 Task: Create an 'audit objective' object.
Action: Mouse moved to (1055, 105)
Screenshot: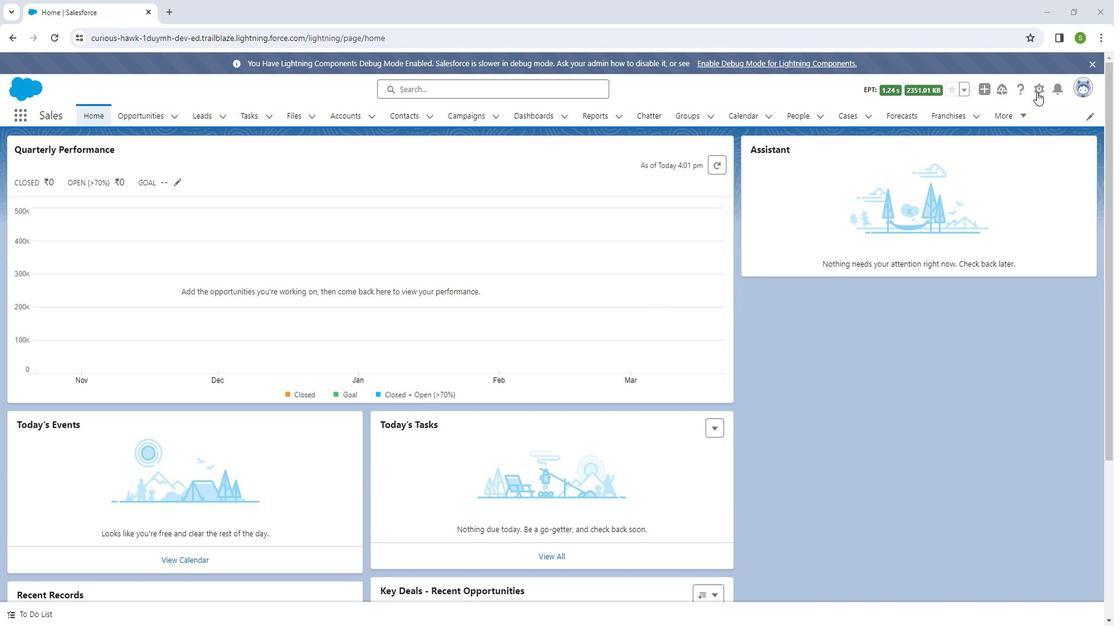
Action: Mouse pressed left at (1055, 105)
Screenshot: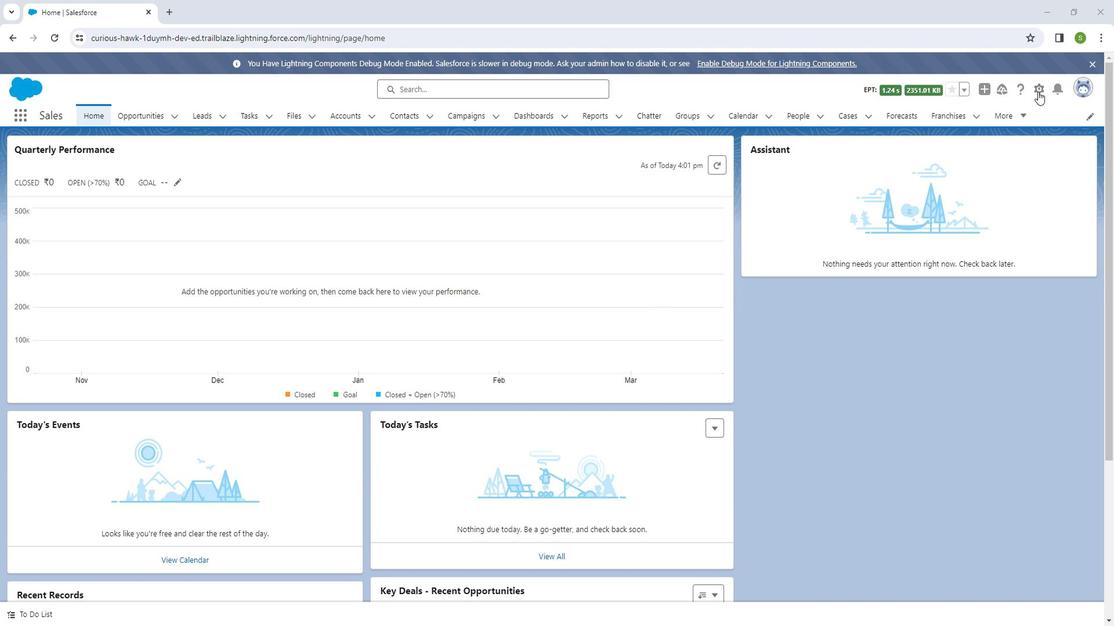 
Action: Mouse moved to (1020, 144)
Screenshot: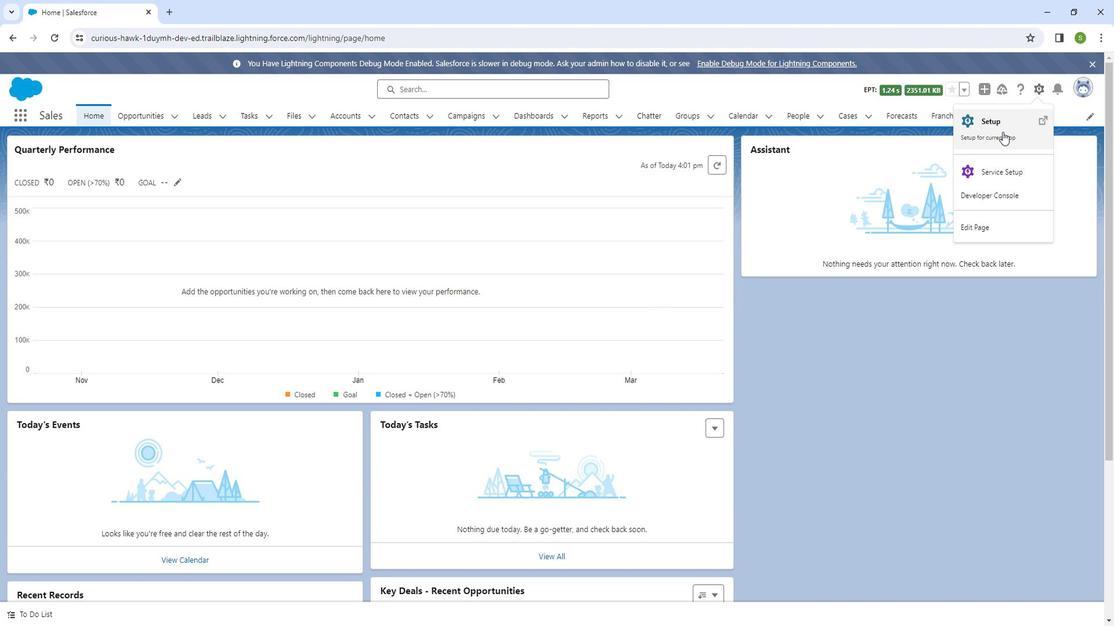 
Action: Mouse pressed left at (1020, 144)
Screenshot: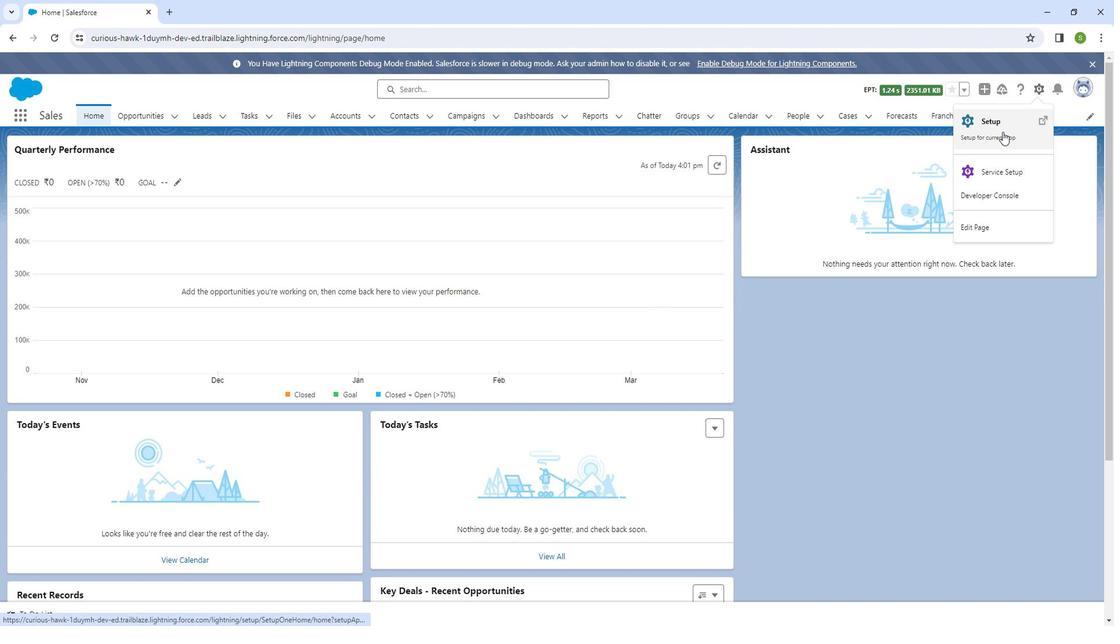 
Action: Mouse moved to (162, 127)
Screenshot: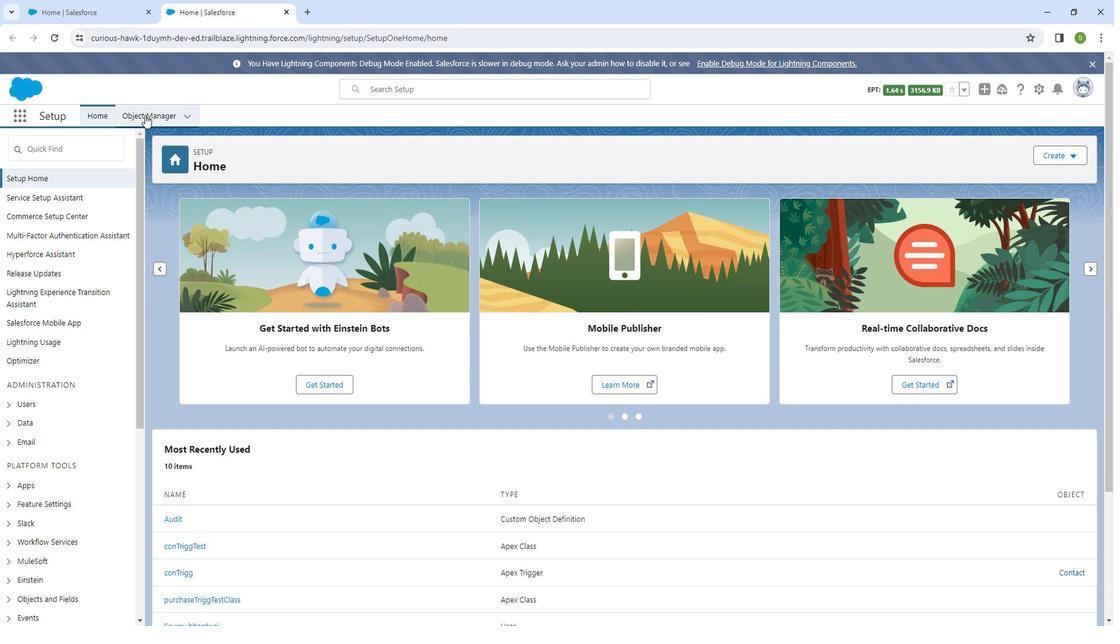 
Action: Mouse pressed left at (162, 127)
Screenshot: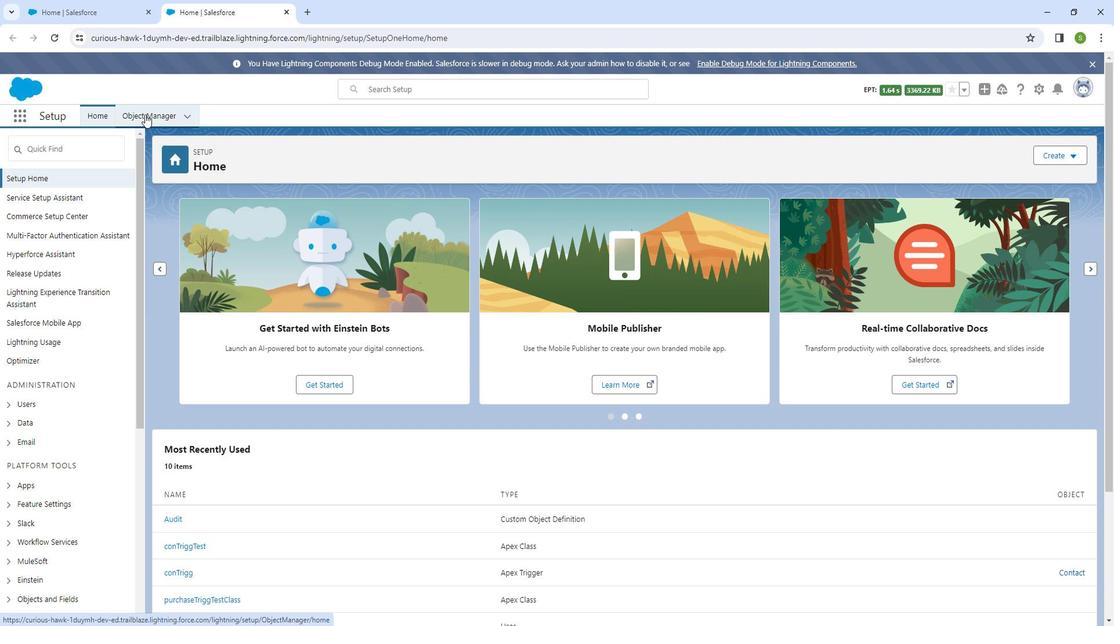 
Action: Mouse moved to (1074, 171)
Screenshot: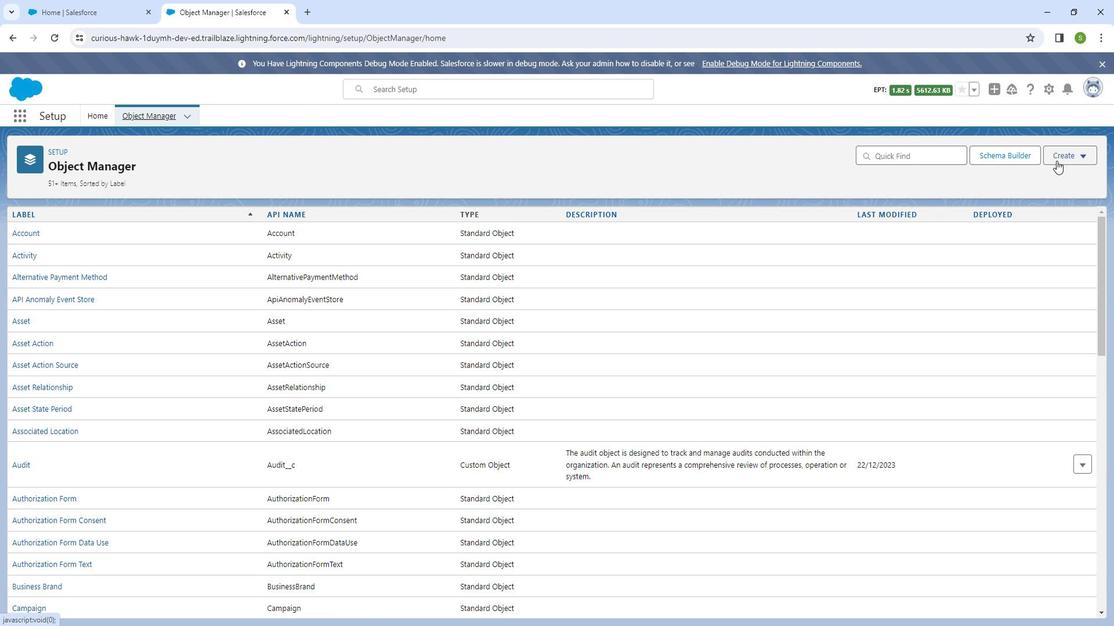 
Action: Mouse pressed left at (1074, 171)
Screenshot: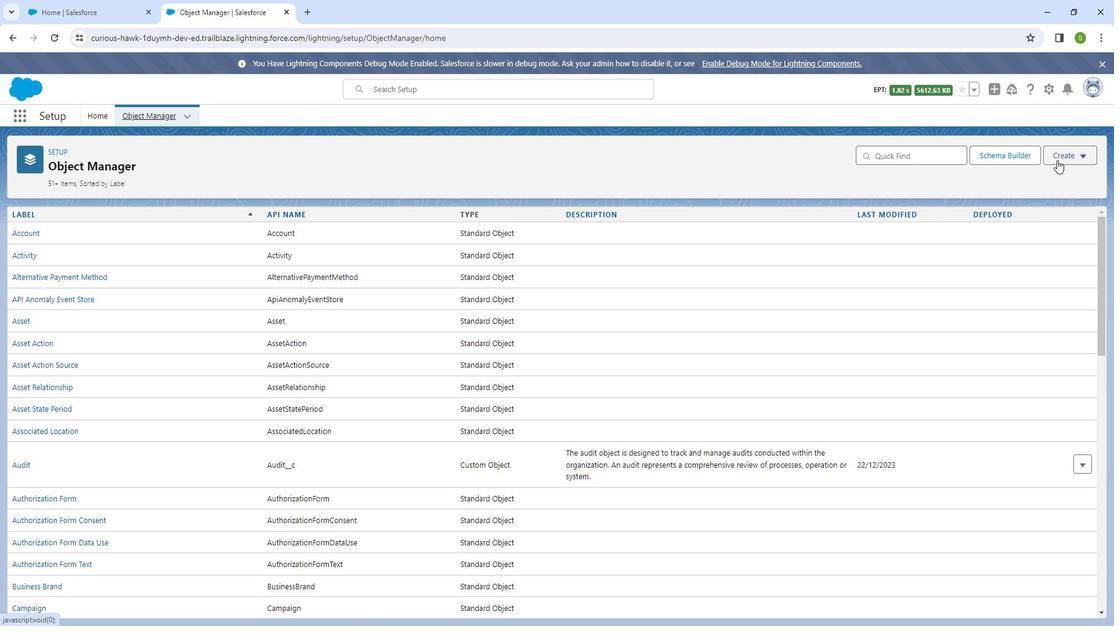 
Action: Mouse moved to (1052, 195)
Screenshot: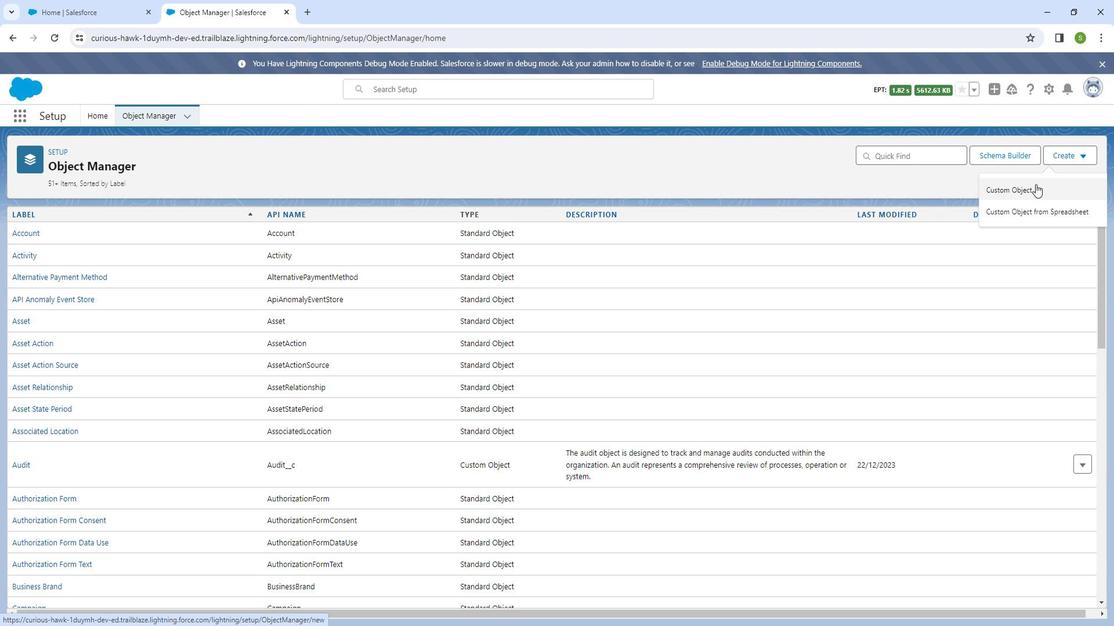 
Action: Mouse pressed left at (1052, 195)
Screenshot: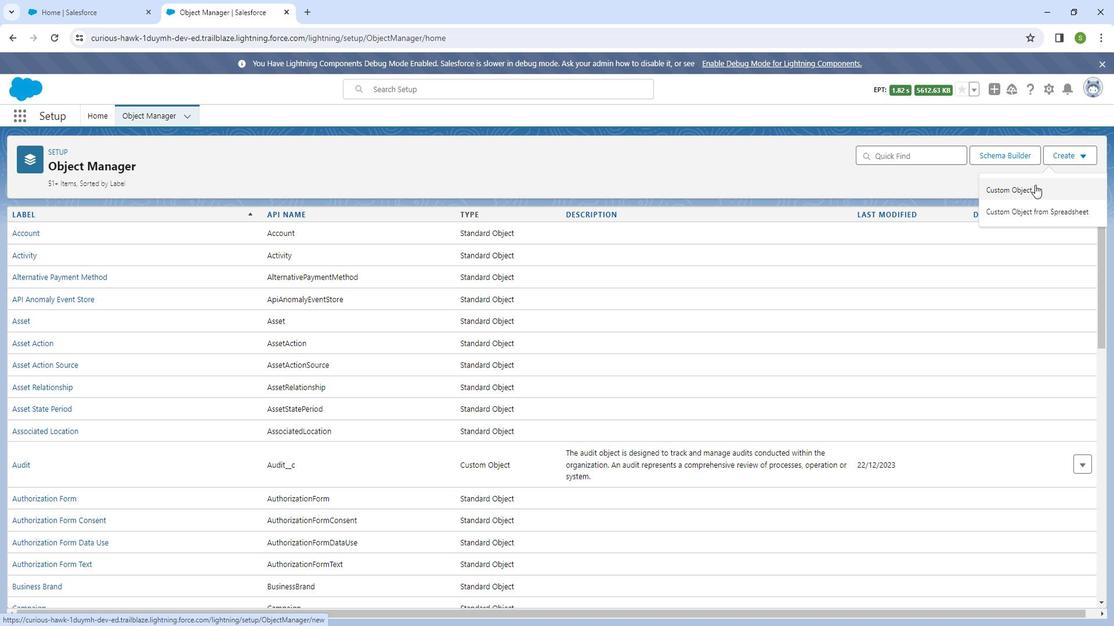 
Action: Mouse moved to (318, 315)
Screenshot: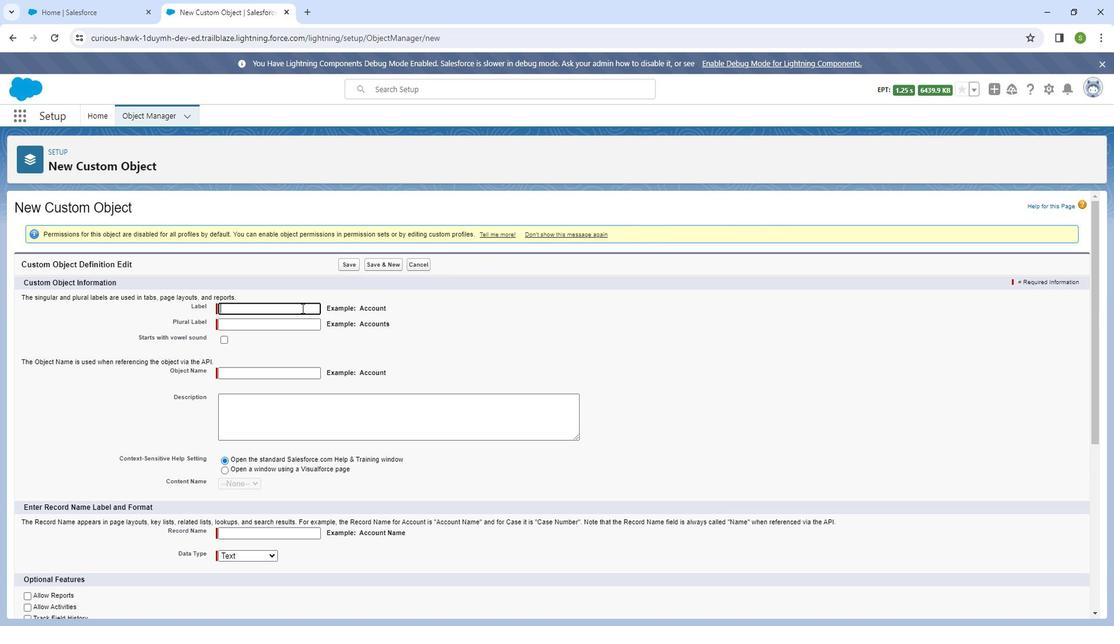 
Action: Mouse pressed left at (318, 315)
Screenshot: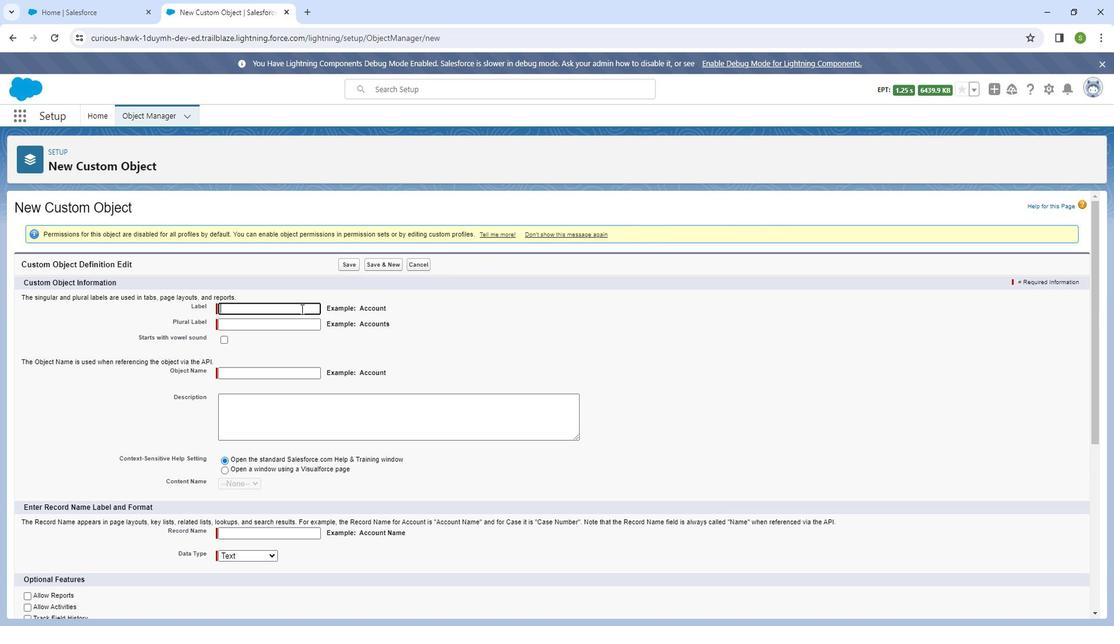 
Action: Mouse moved to (319, 315)
Screenshot: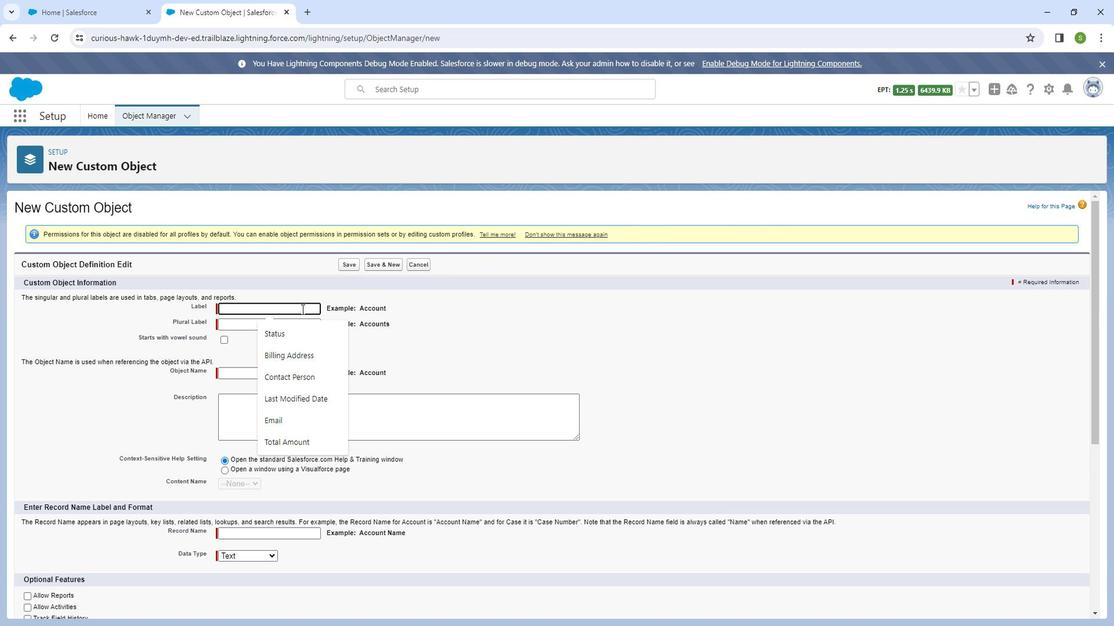 
Action: Key pressed <Key.shift_r>Audit<Key.space><Key.shift_r><Key.shift_r><Key.shift_r><Key.shift_r><Key.shift_r><Key.shift_r><Key.shift_r><Key.shift_r><Key.shift_r>Objective
Screenshot: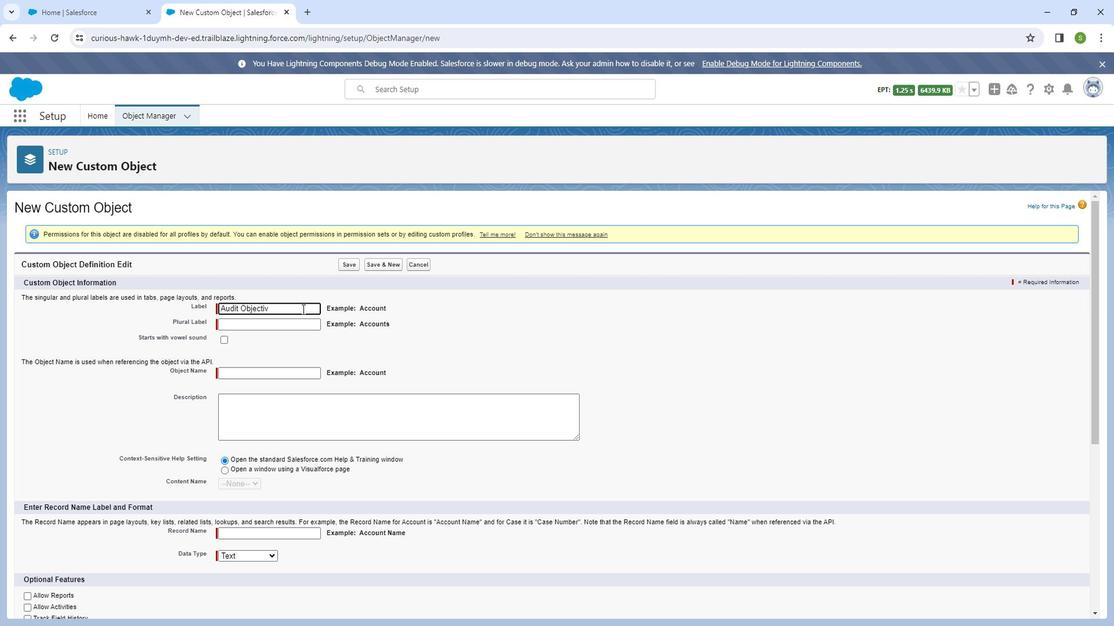 
Action: Mouse moved to (309, 328)
Screenshot: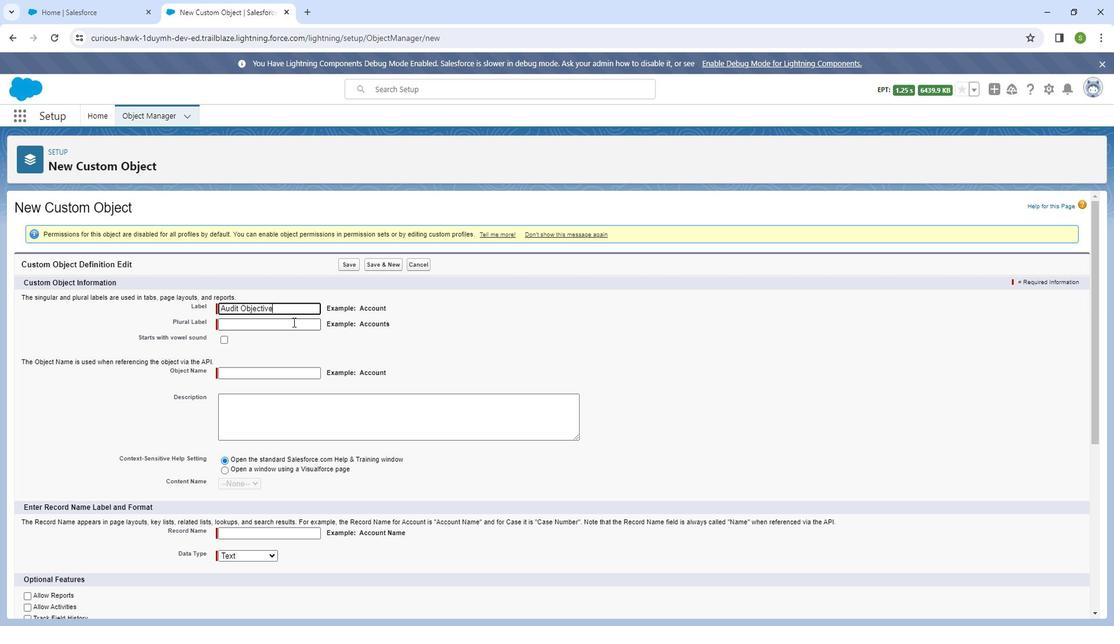 
Action: Mouse pressed left at (309, 328)
Screenshot: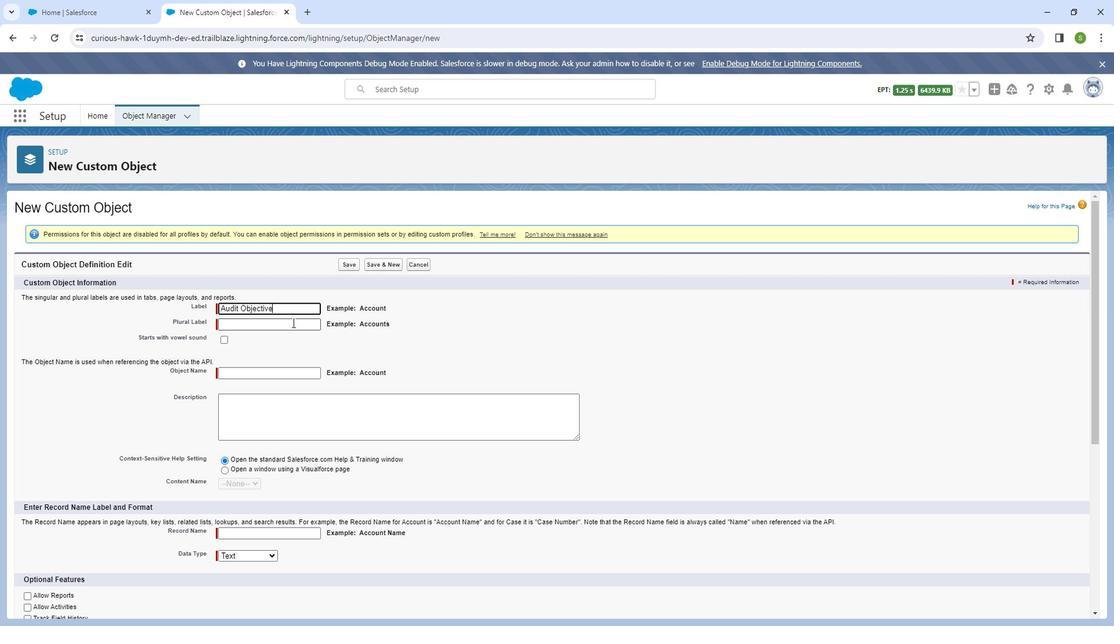 
Action: Key pressed <Key.shift_r><Key.shift_r><Key.shift_r><Key.shift_r><Key.shift_r><Key.shift_r><Key.shift_r><Key.shift_r><Key.shift_r><Key.shift_r>Audit<Key.space><Key.shift_r><Key.shift_r><Key.shift_r><Key.shift_r><Key.shift_r><Key.shift_r><Key.shift_r><Key.shift_r>Objective
Screenshot: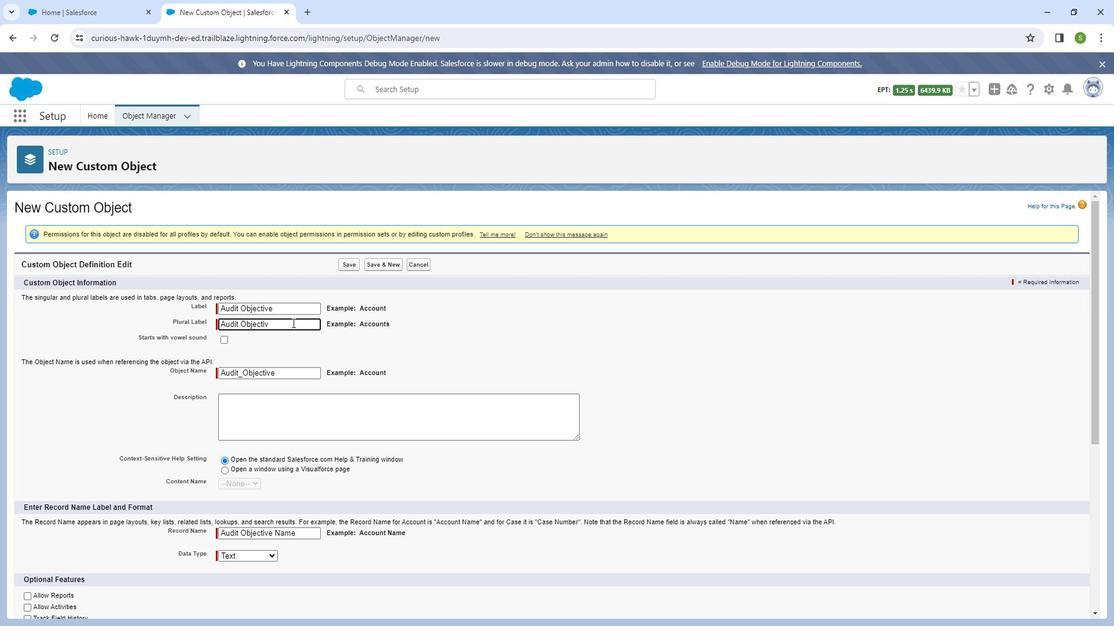 
Action: Mouse moved to (236, 342)
Screenshot: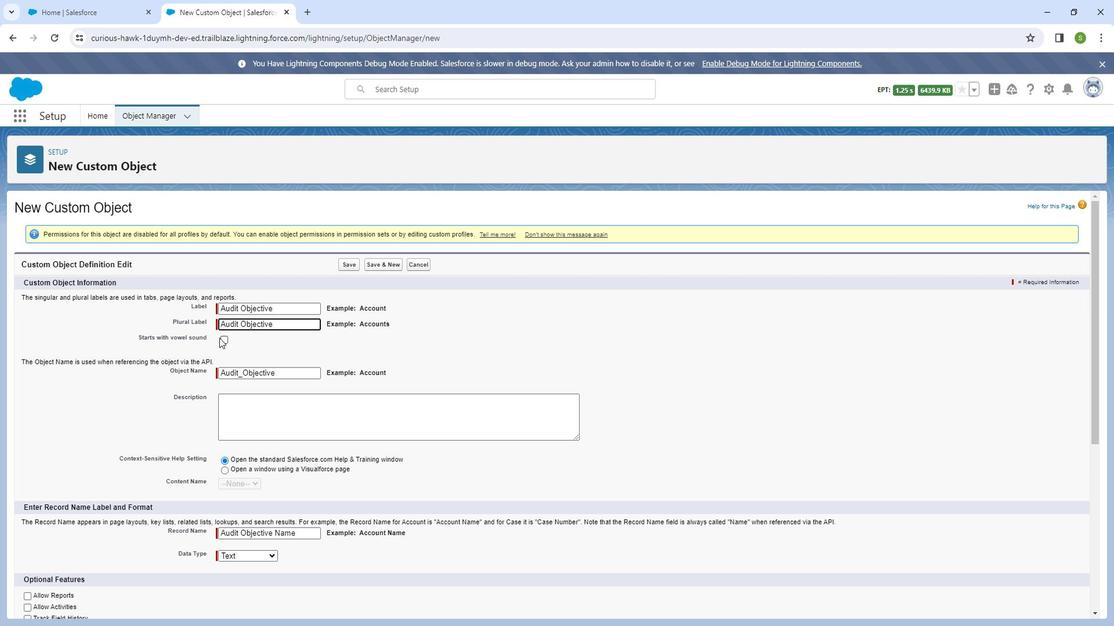 
Action: Mouse pressed left at (236, 342)
Screenshot: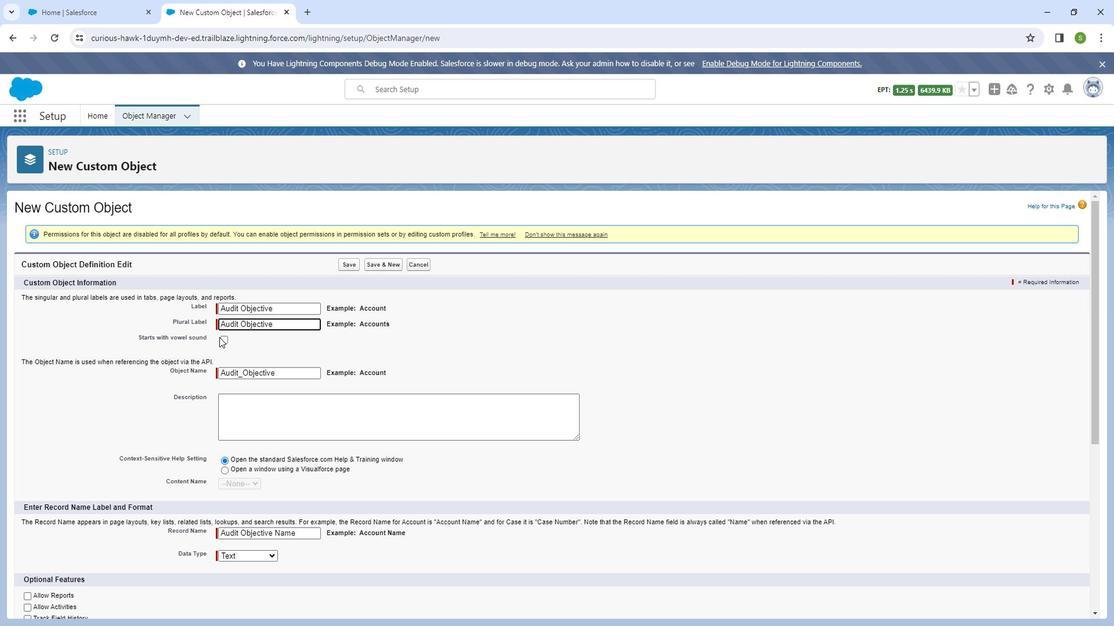
Action: Mouse moved to (238, 343)
Screenshot: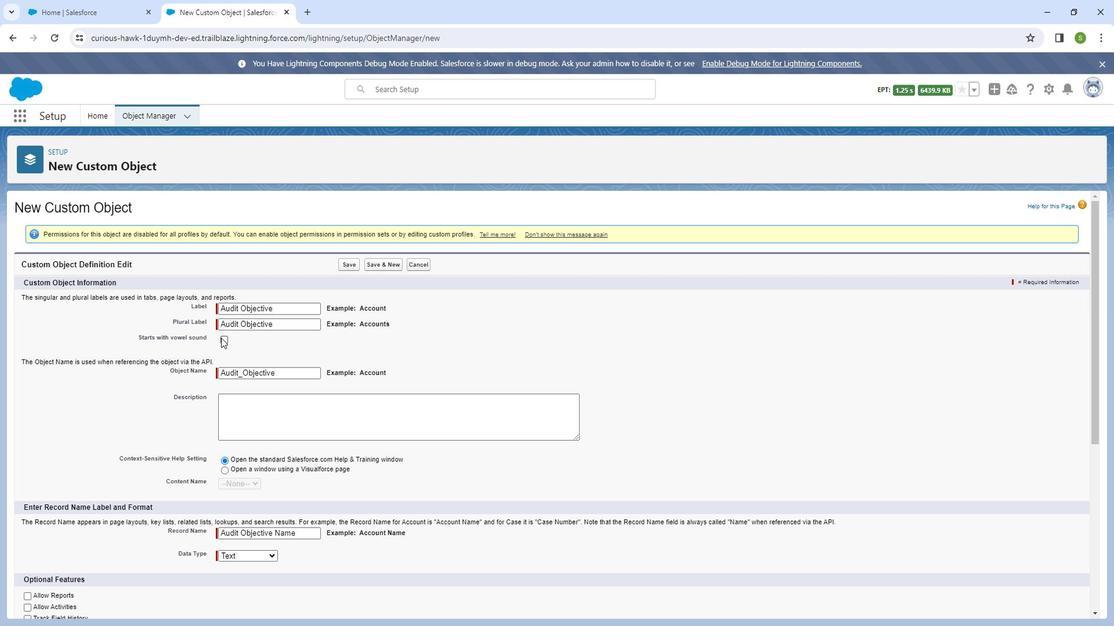 
Action: Mouse pressed left at (238, 343)
Screenshot: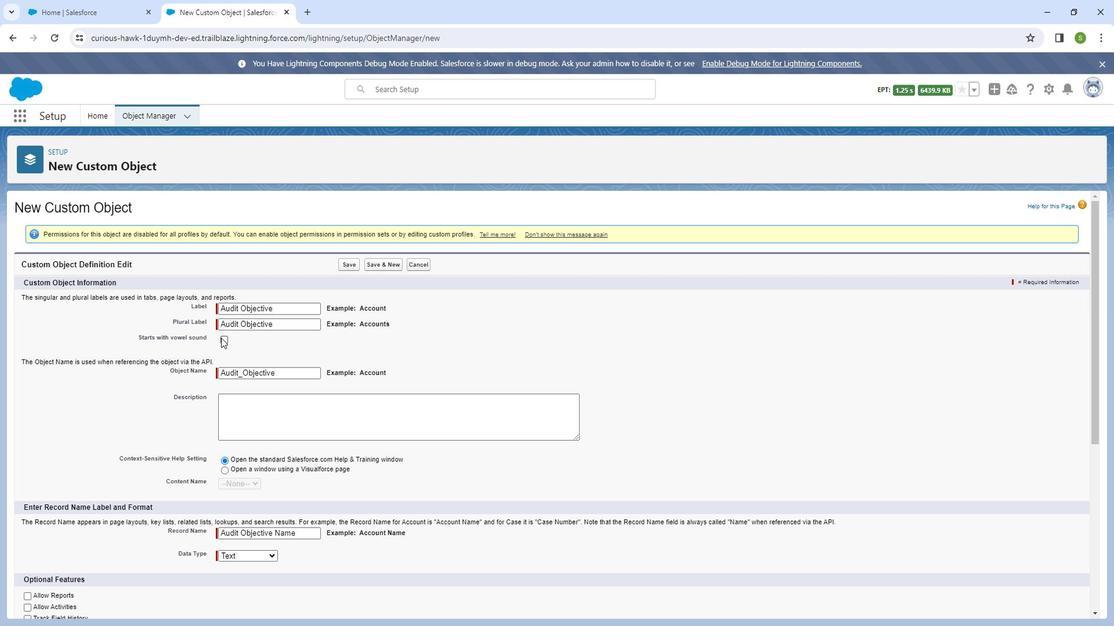 
Action: Mouse moved to (251, 410)
Screenshot: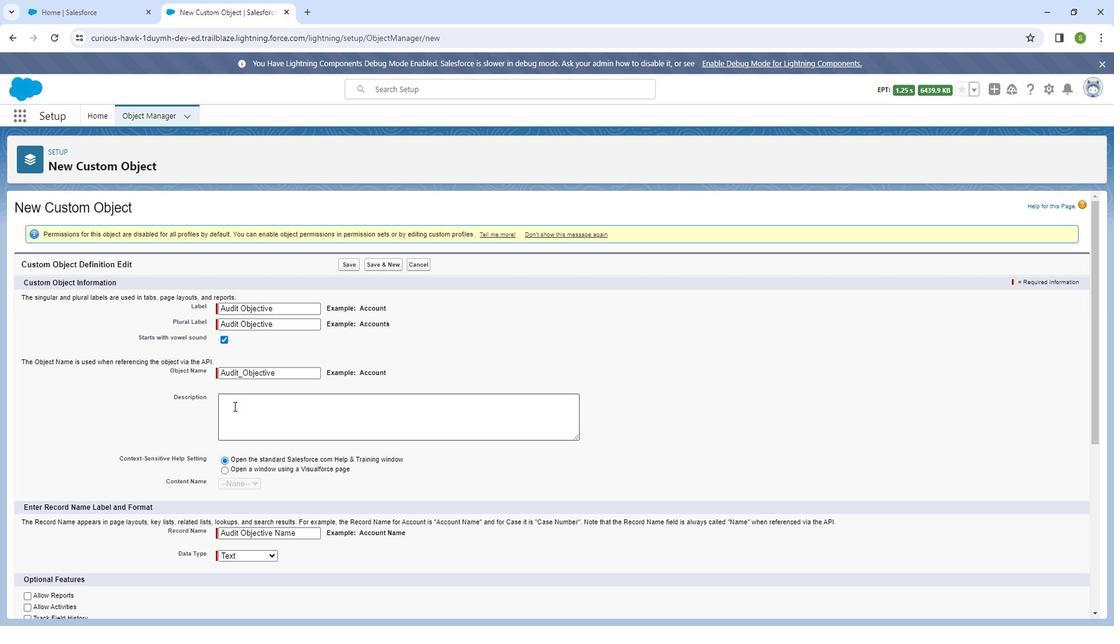 
Action: Mouse pressed left at (251, 410)
Screenshot: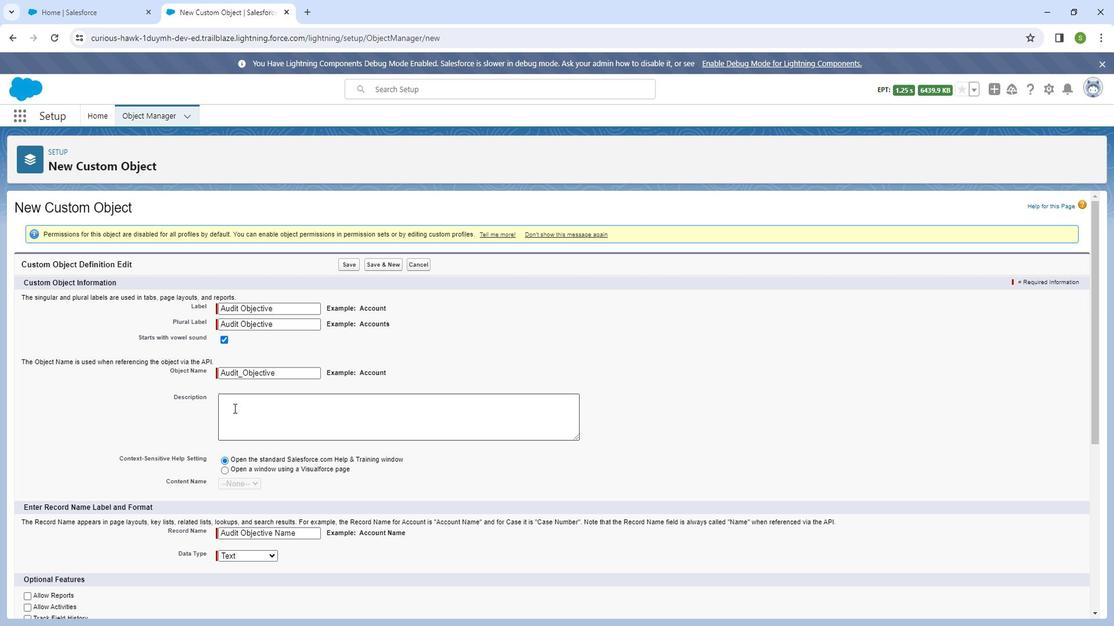 
Action: Key pressed <Key.shift_r><Key.shift_r><Key.shift_r><Key.shift_r><Key.shift_r><Key.shift_r>The<Key.space><Key.shift_r><Key.shift_r><Key.shift_r><Key.shift_r><Key.shift_r><Key.shift_r>Audit<Key.space><Key.shift_r><Key.shift_r><Key.shift_r><Key.shift_r><Key.shift_r><Key.shift_r><Key.shift_r><Key.shift_r><Key.shift_r><Key.shift_r>Objective<Key.space><Key.shift_r><Key.shift_r><Key.shift_r><Key.shift_r><Key.shift_r><Key.shift_r>Object<Key.space>represent<Key.space>specific<Key.space>goals<Key.space>or<Key.space>targets<Key.space>set<Key.space>for<Key.space>an<Key.space>audit.<Key.space><Key.shift_r><Key.shift_r><Key.shift_r><Key.shift_r><Key.shift_r><Key.shift_r><Key.shift_r><Key.shift_r><Key.shift_r><Key.shift_r><Key.shift_r><Key.shift_r><Key.shift_r>Each<Key.space>audit<Key.space>may<Key.space>have<Key.space>multiple<Key.space>objectives<Key.space>that<Key.space>define<Key.space><Key.space><Key.backspace>the<Key.space>focus<Key.space>area<Key.space>and<Key.space>expected<Key.space>outcomes.
Screenshot: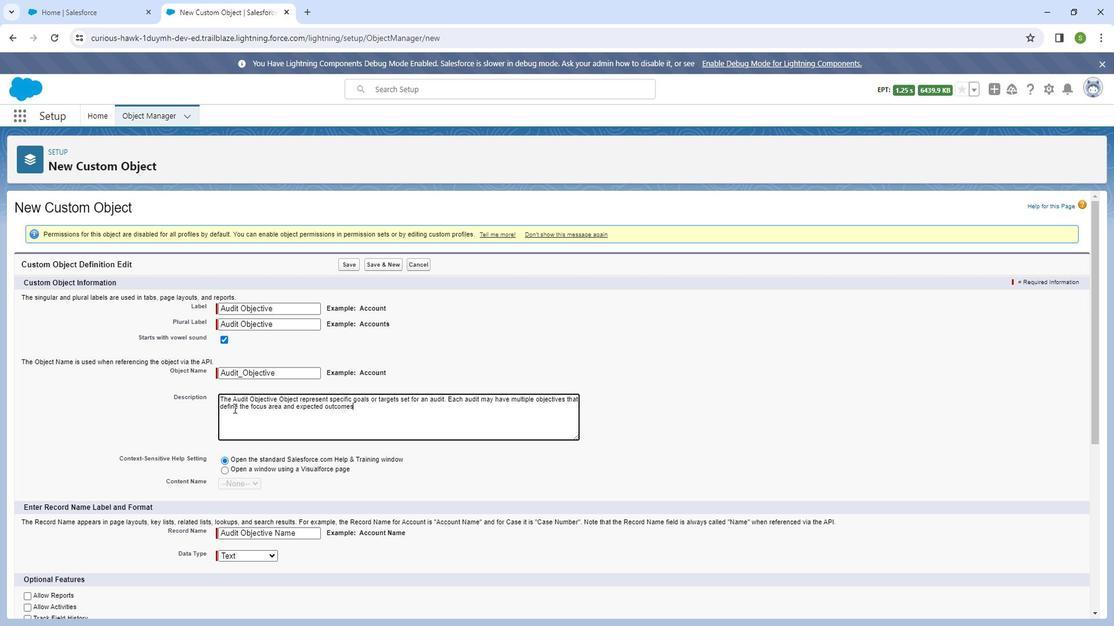 
Action: Mouse moved to (342, 380)
Screenshot: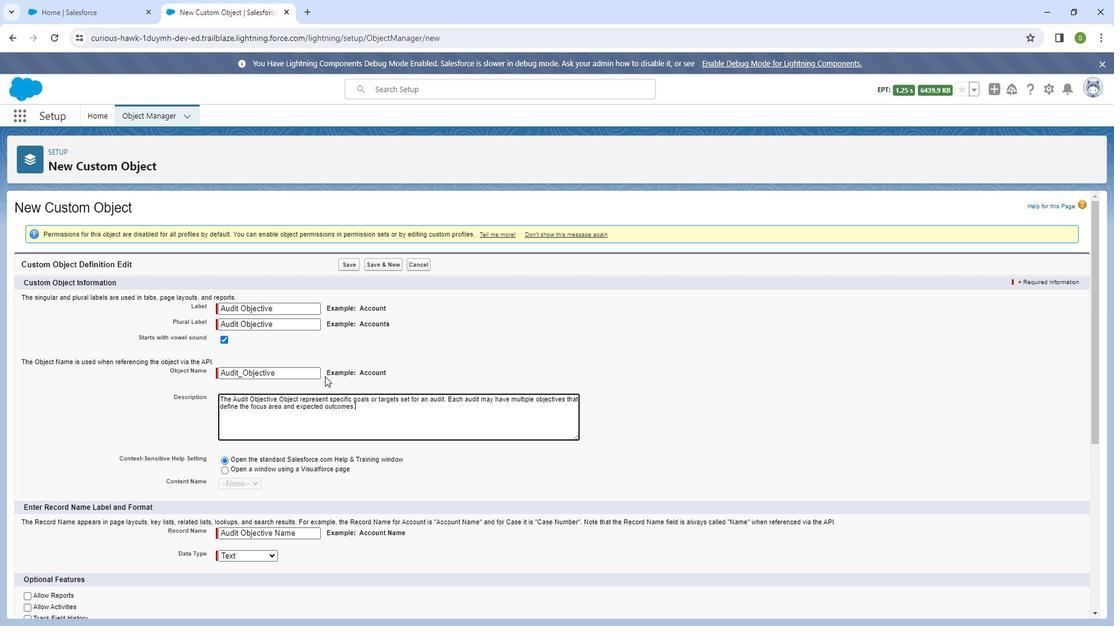 
Action: Mouse scrolled (342, 380) with delta (0, 0)
Screenshot: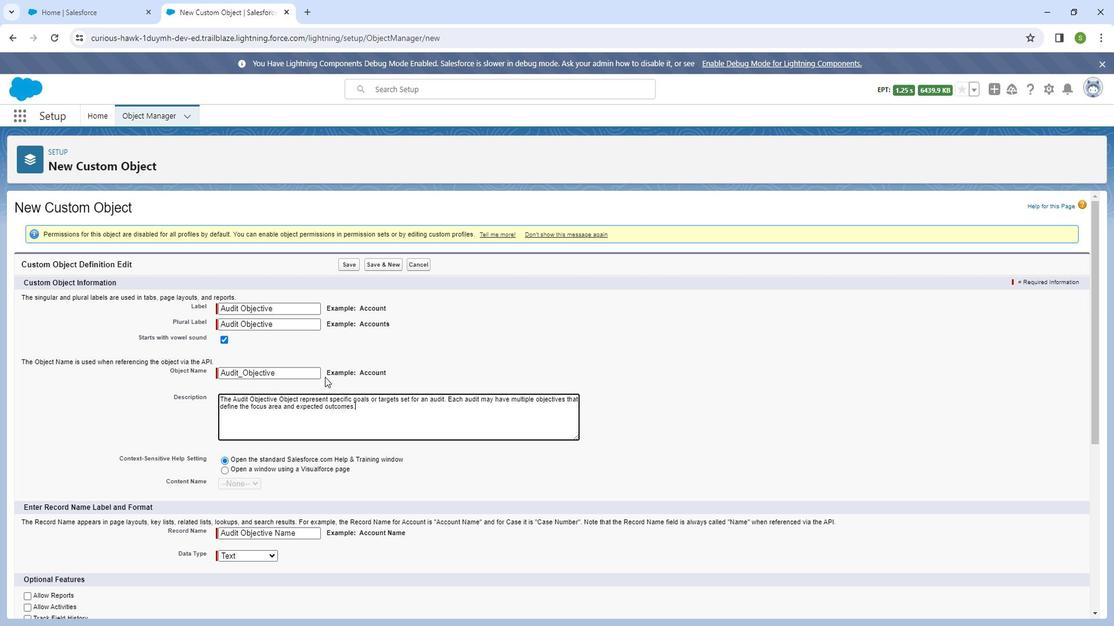 
Action: Mouse scrolled (342, 380) with delta (0, 0)
Screenshot: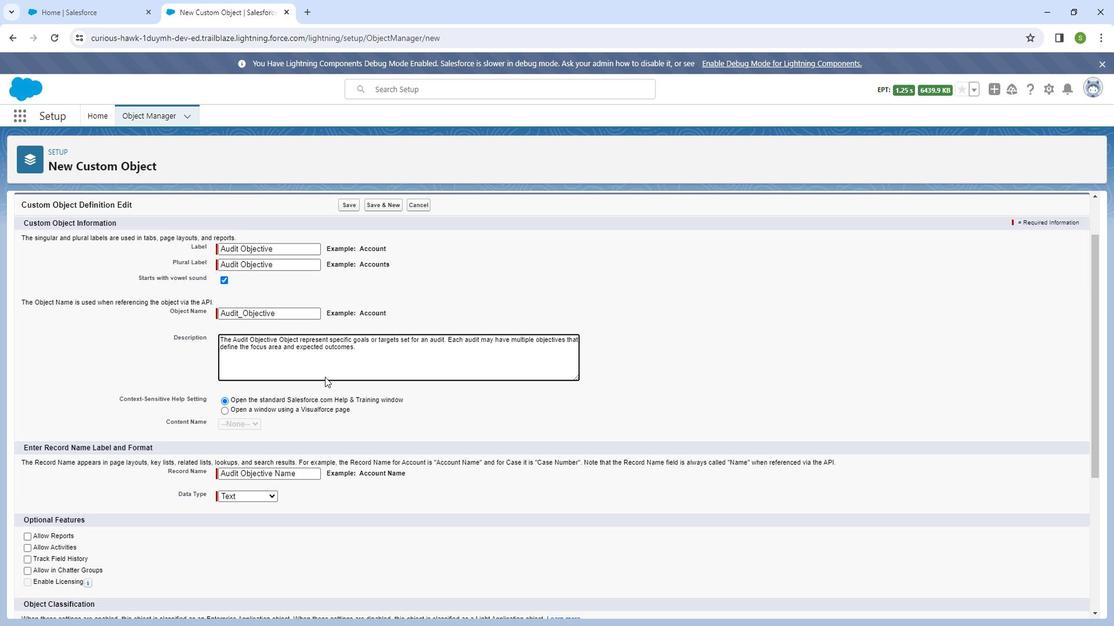 
Action: Mouse moved to (320, 415)
Screenshot: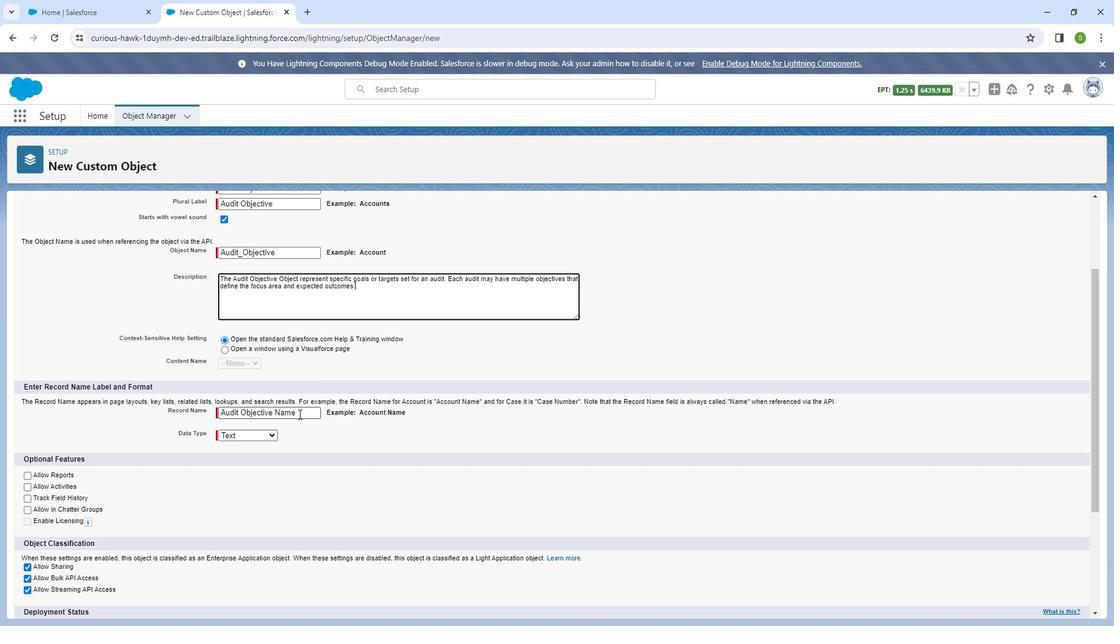
Action: Mouse pressed left at (320, 415)
Screenshot: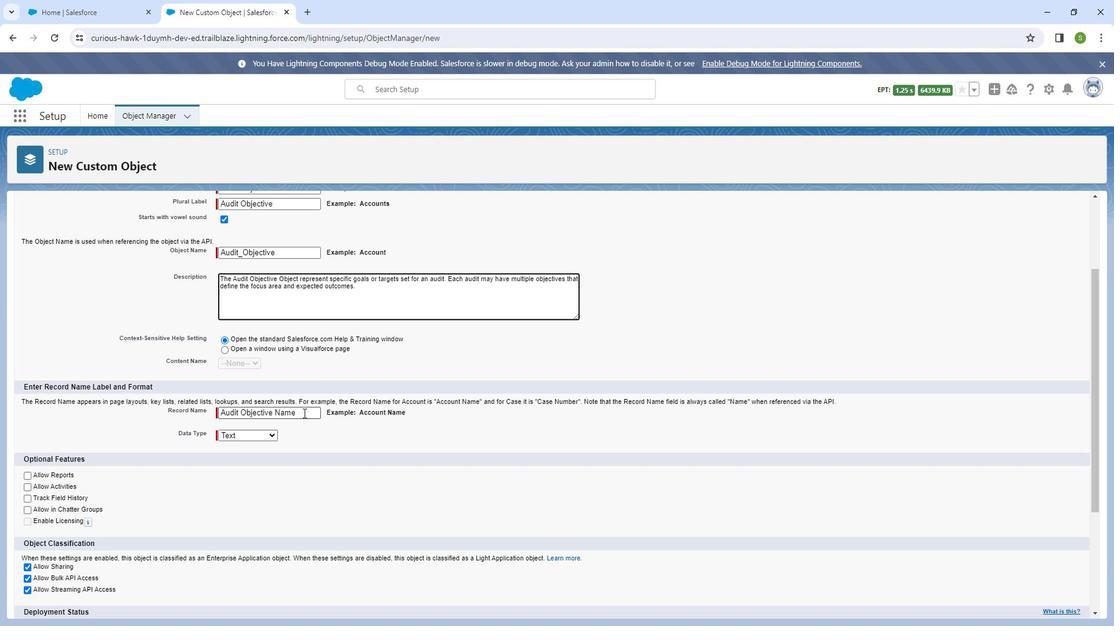
Action: Mouse moved to (321, 412)
Screenshot: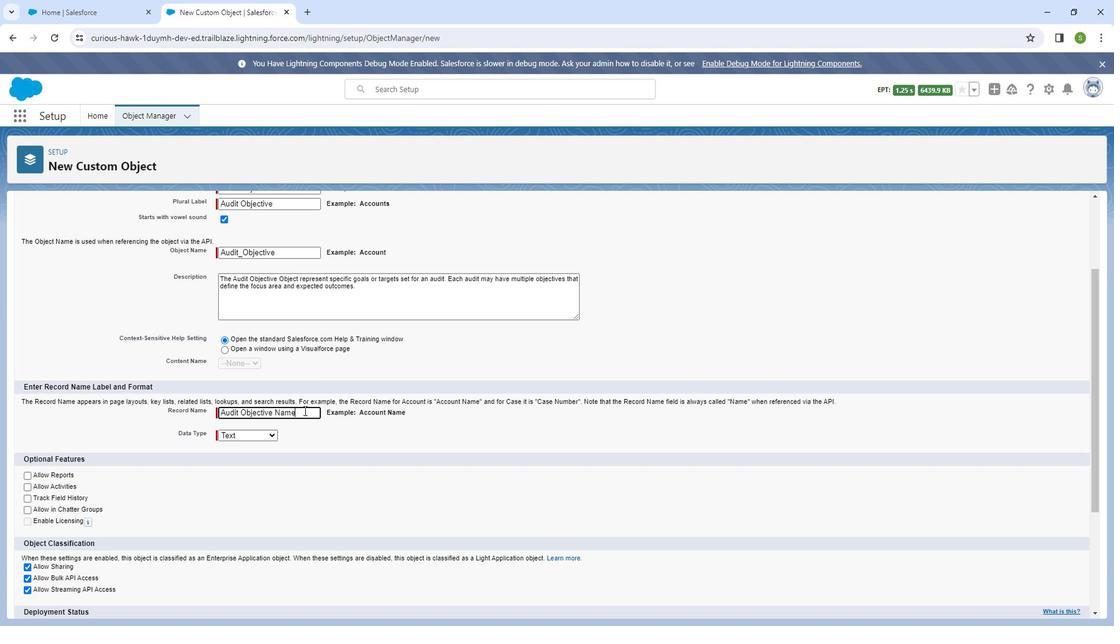 
Action: Key pressed <Key.backspace><Key.backspace><Key.backspace><Key.backspace><Key.shift_r>Number
Screenshot: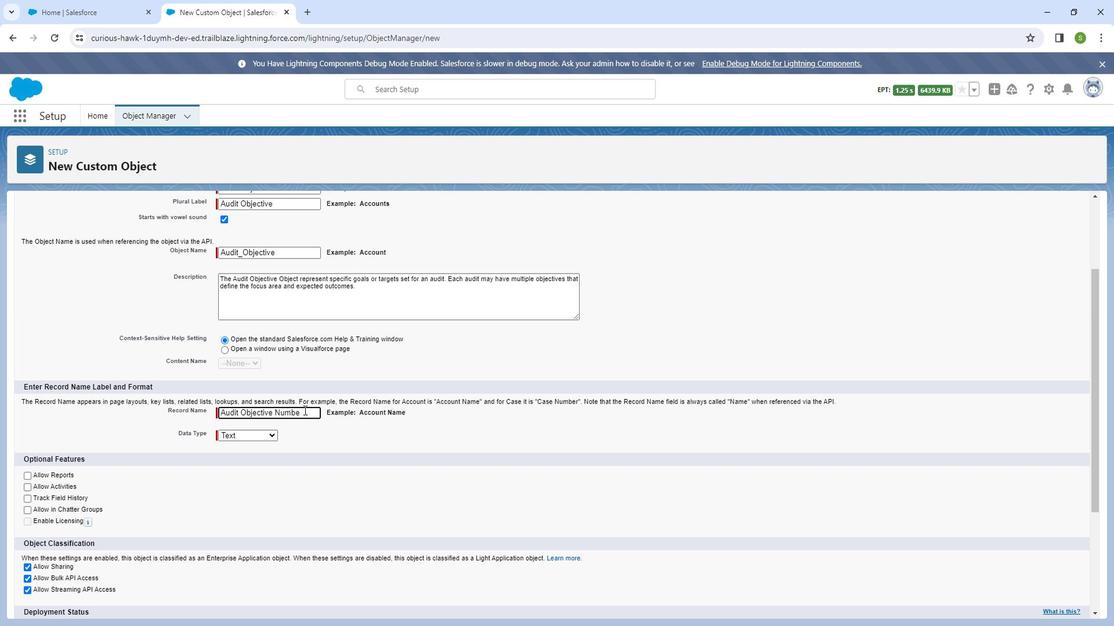 
Action: Mouse moved to (262, 436)
Screenshot: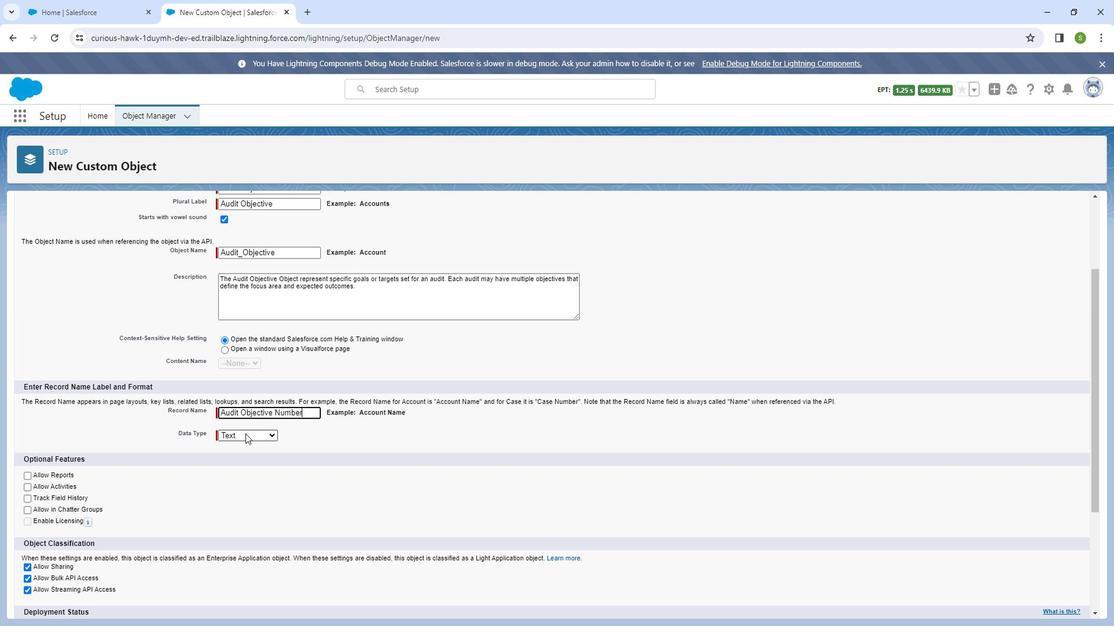 
Action: Mouse pressed left at (262, 436)
Screenshot: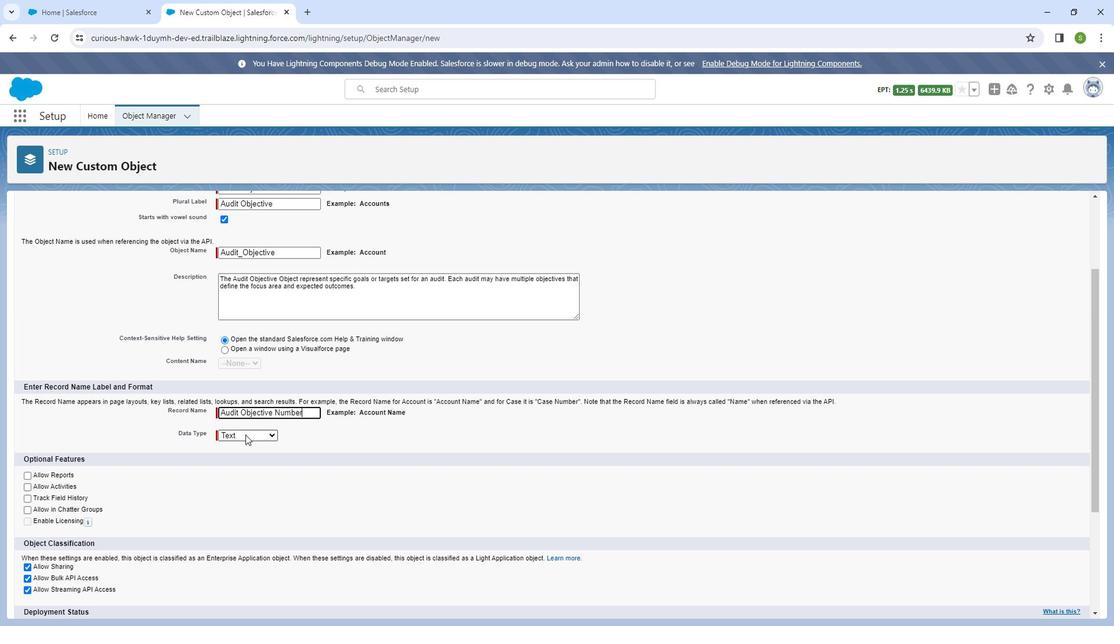 
Action: Mouse moved to (261, 459)
Screenshot: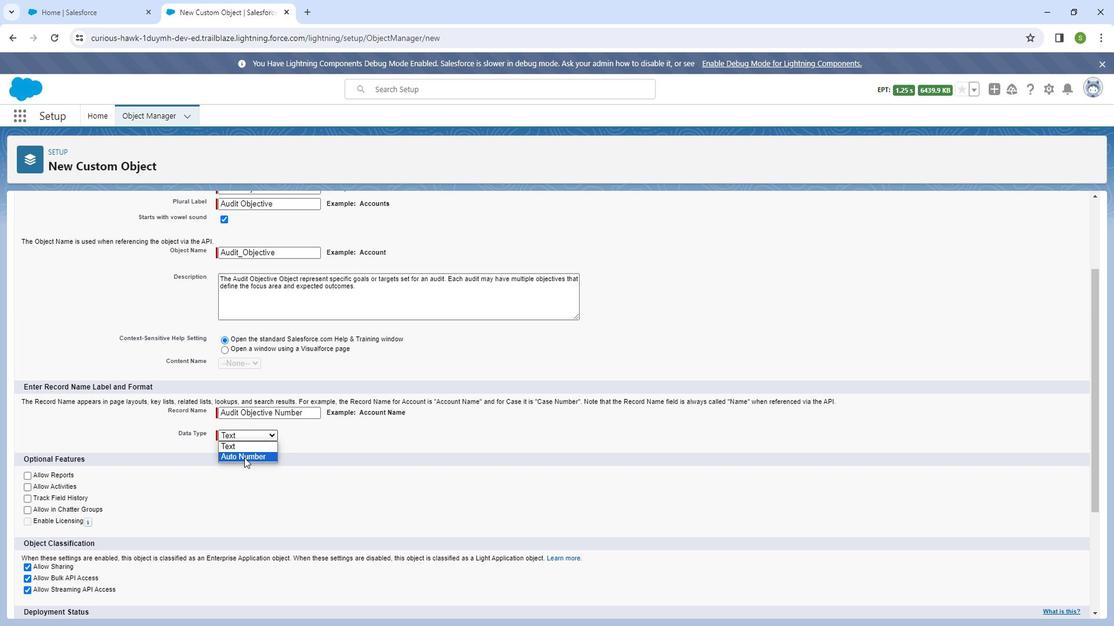 
Action: Mouse pressed left at (261, 459)
Screenshot: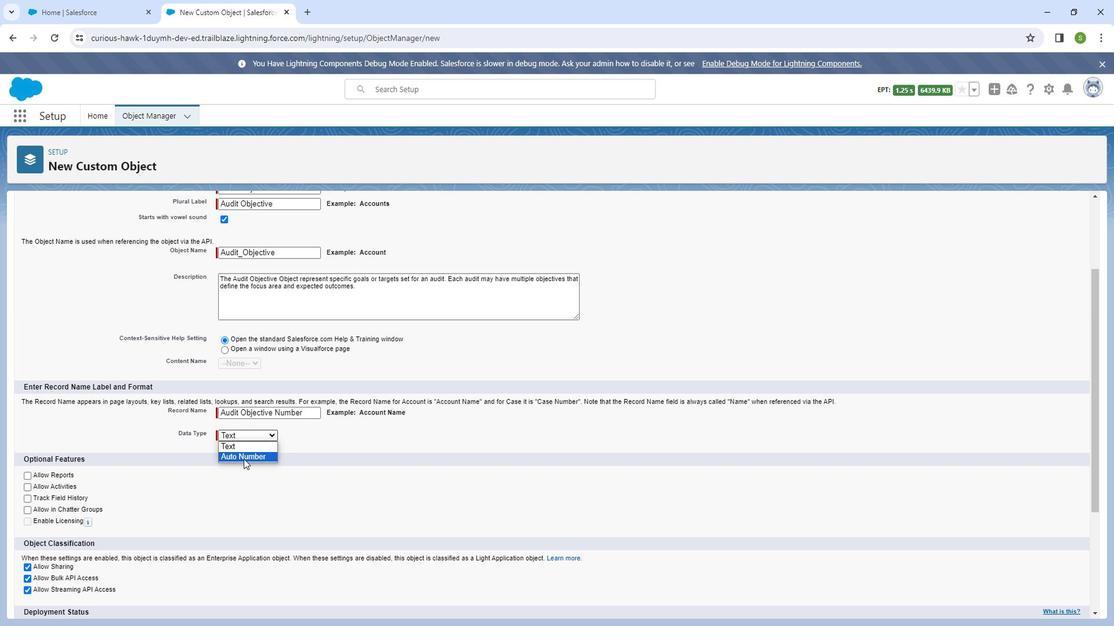 
Action: Mouse moved to (258, 453)
Screenshot: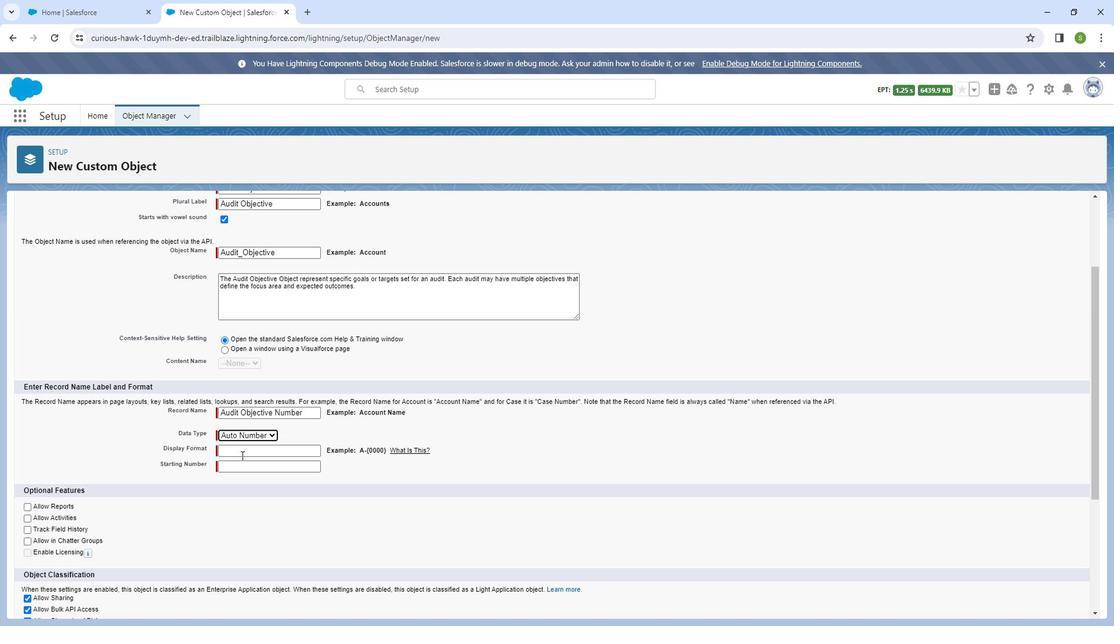 
Action: Mouse pressed left at (258, 453)
Screenshot: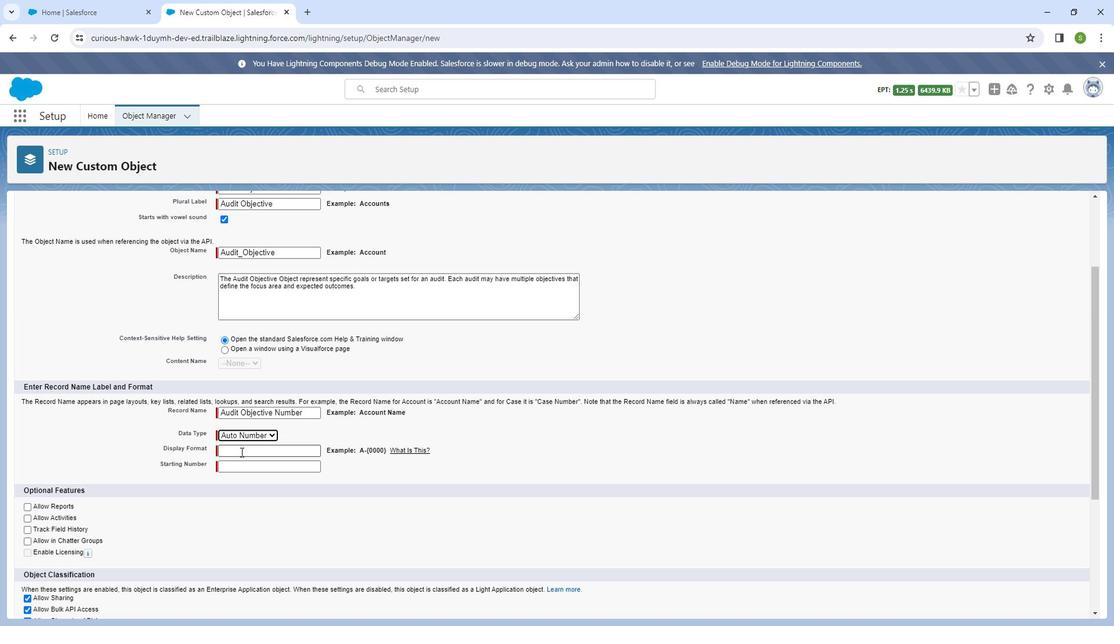 
Action: Key pressed <Key.shift_r>A-<Key.backspace><Key.shift_r>OBJ-<Key.shift_r><Key.shift_r><Key.shift_r><Key.shift_r><Key.shift_r><Key.shift_r><Key.shift_r><Key.shift_r><Key.shift_r>{}<Key.left>003
Screenshot: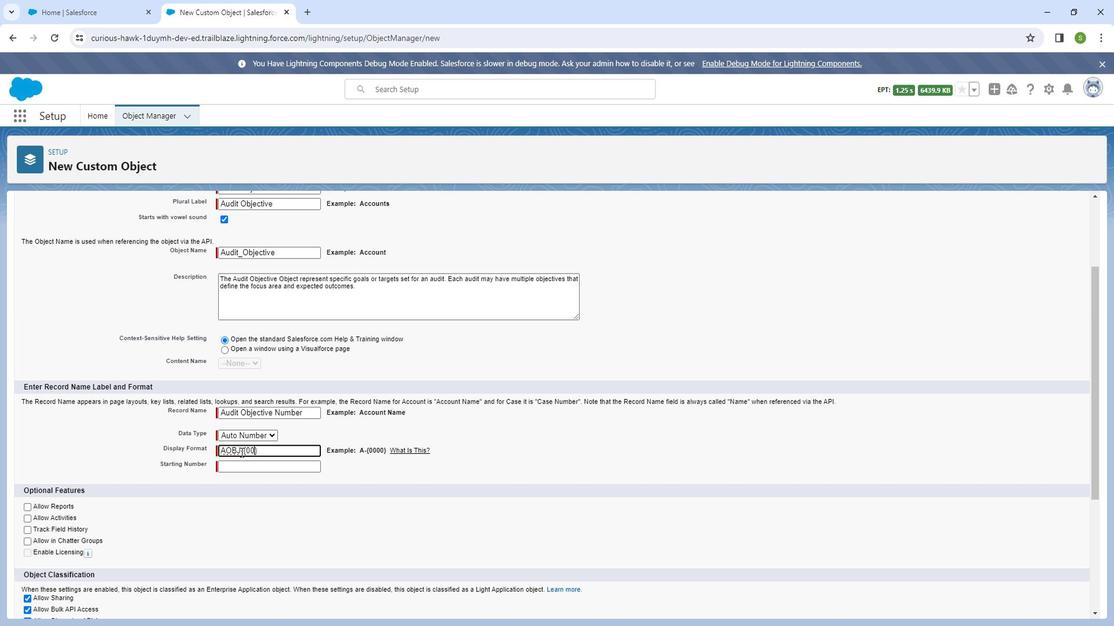 
Action: Mouse moved to (255, 466)
Screenshot: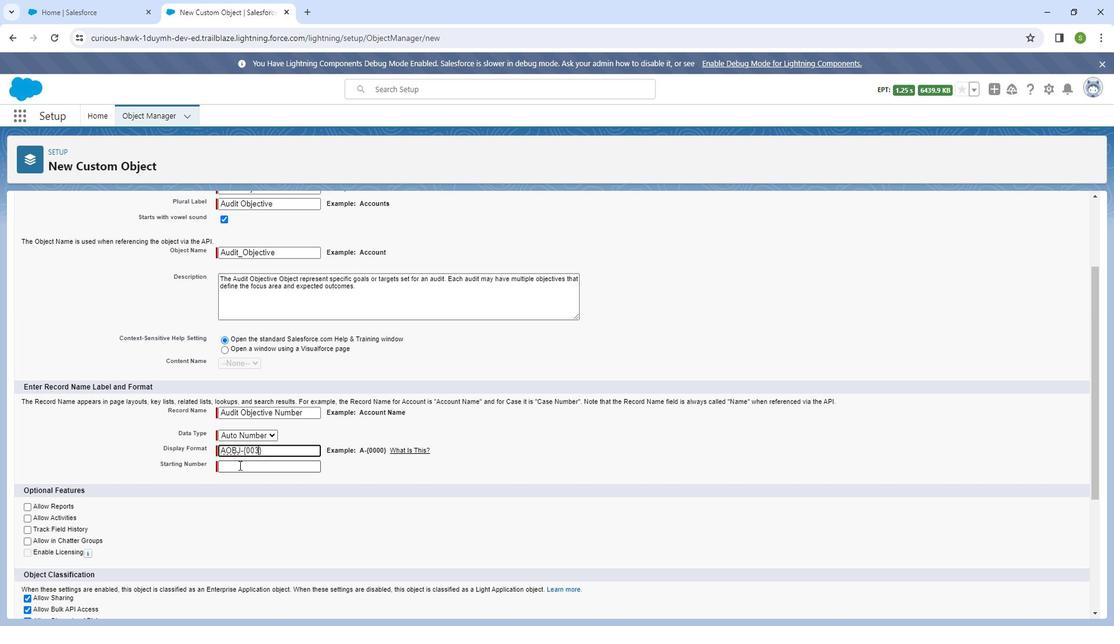 
Action: Mouse pressed left at (255, 466)
Screenshot: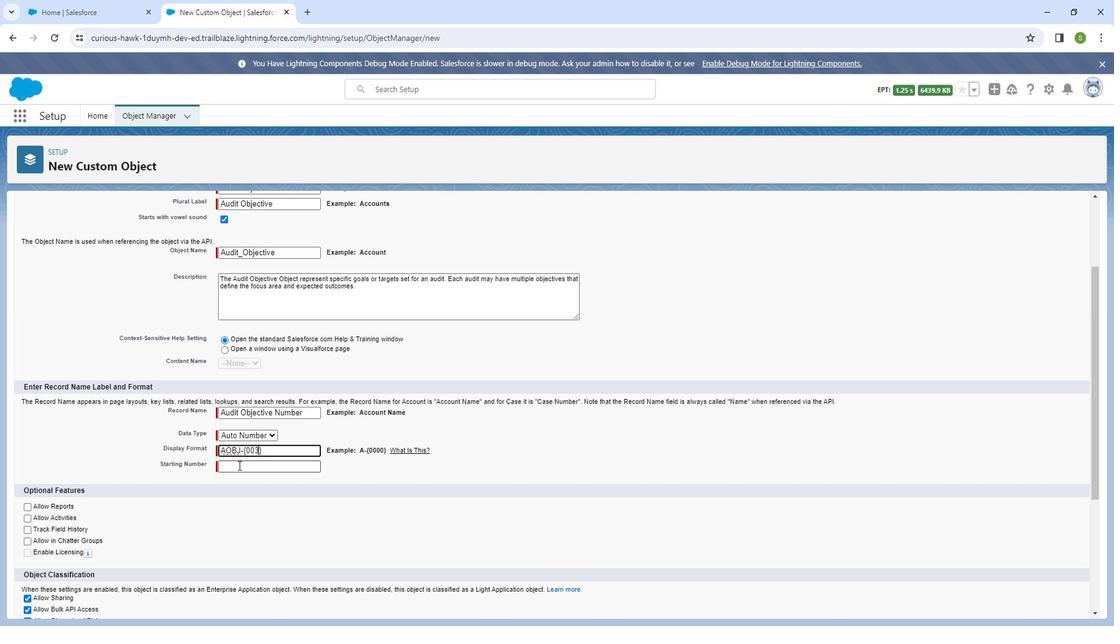 
Action: Mouse moved to (253, 464)
Screenshot: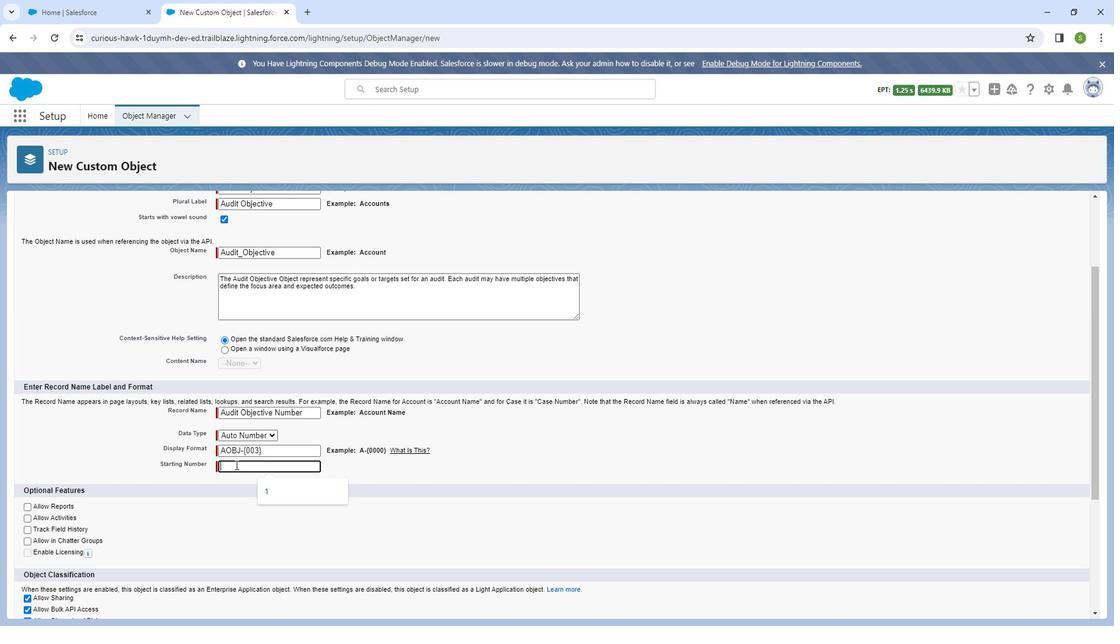 
Action: Key pressed 1
Screenshot: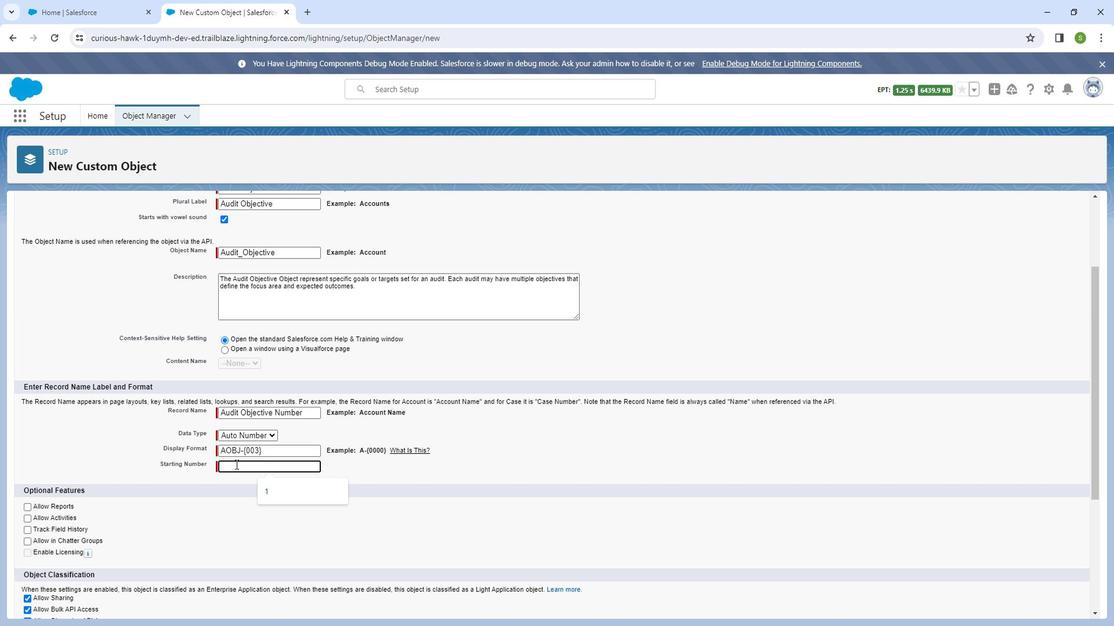 
Action: Mouse moved to (77, 518)
Screenshot: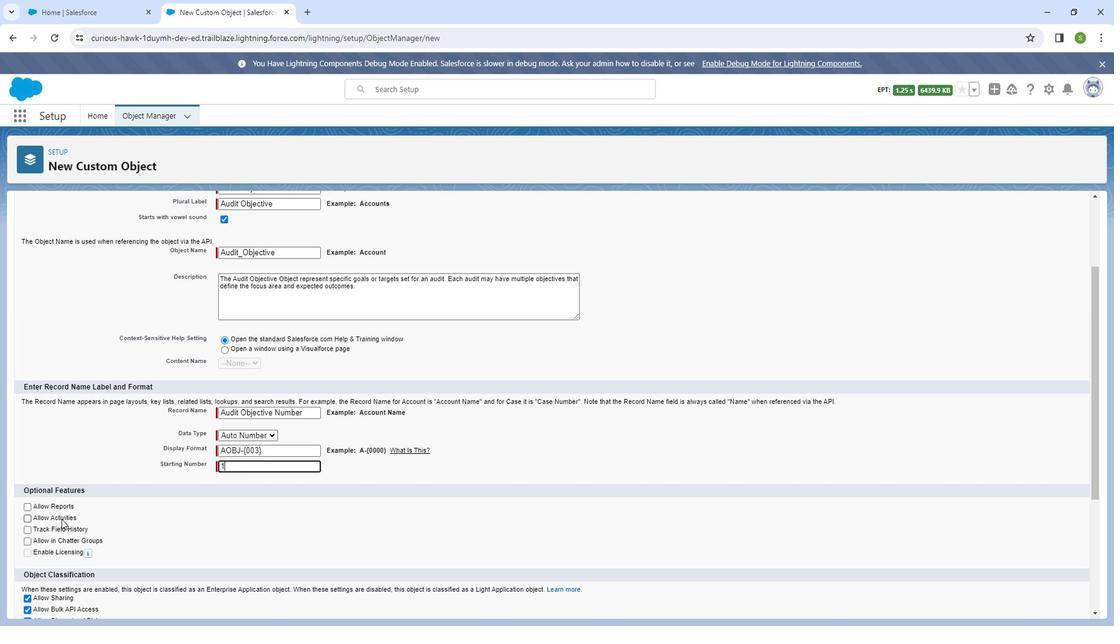 
Action: Mouse pressed left at (77, 518)
Screenshot: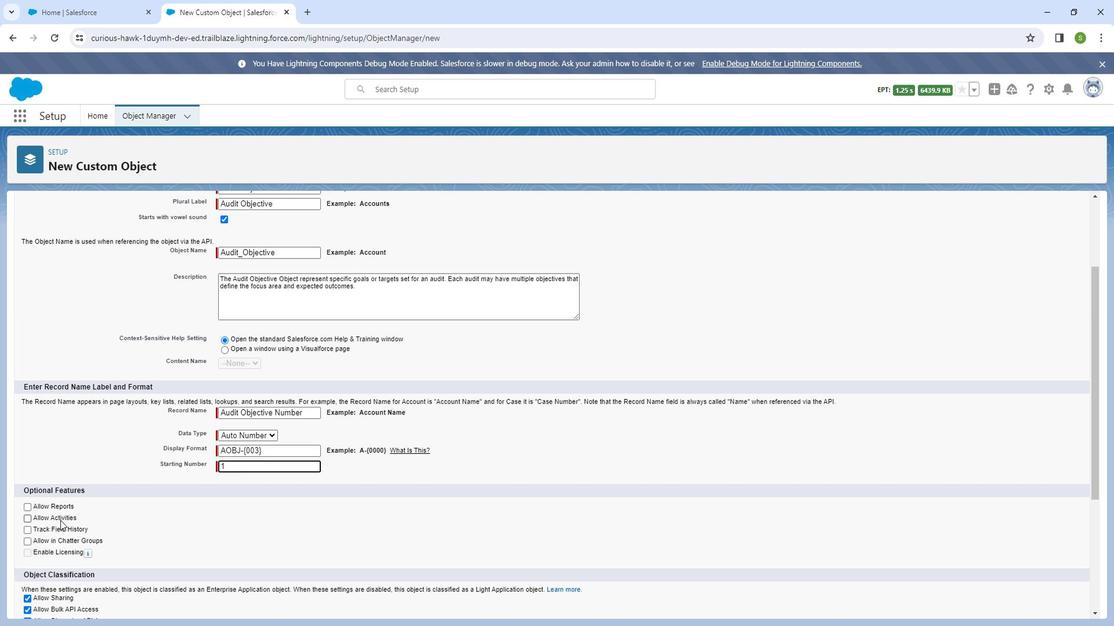 
Action: Mouse moved to (84, 508)
Screenshot: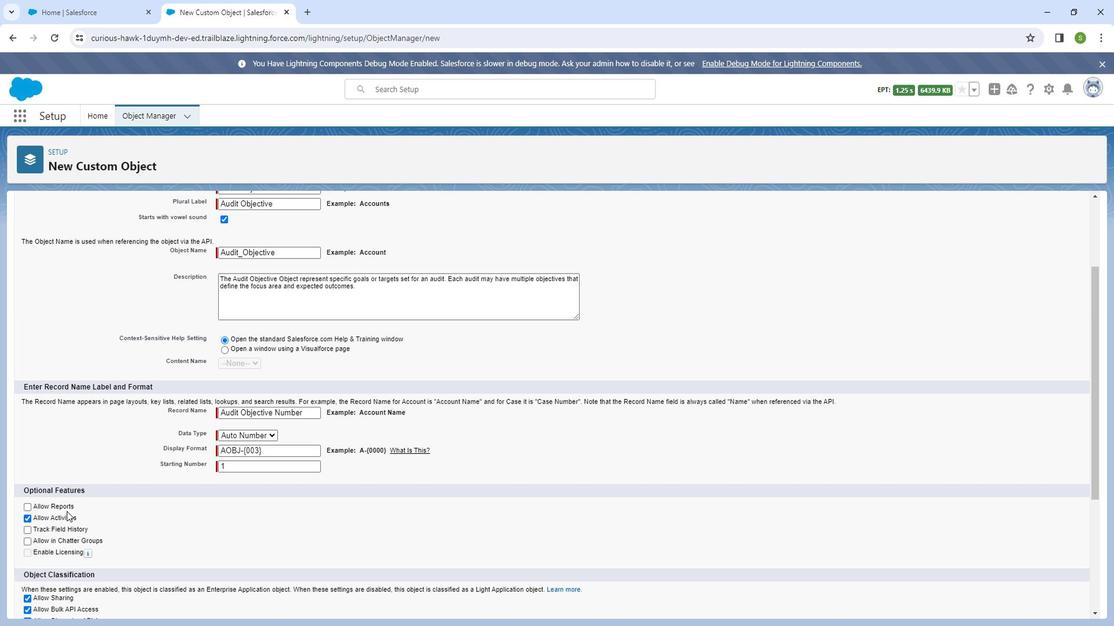 
Action: Mouse scrolled (84, 508) with delta (0, 0)
Screenshot: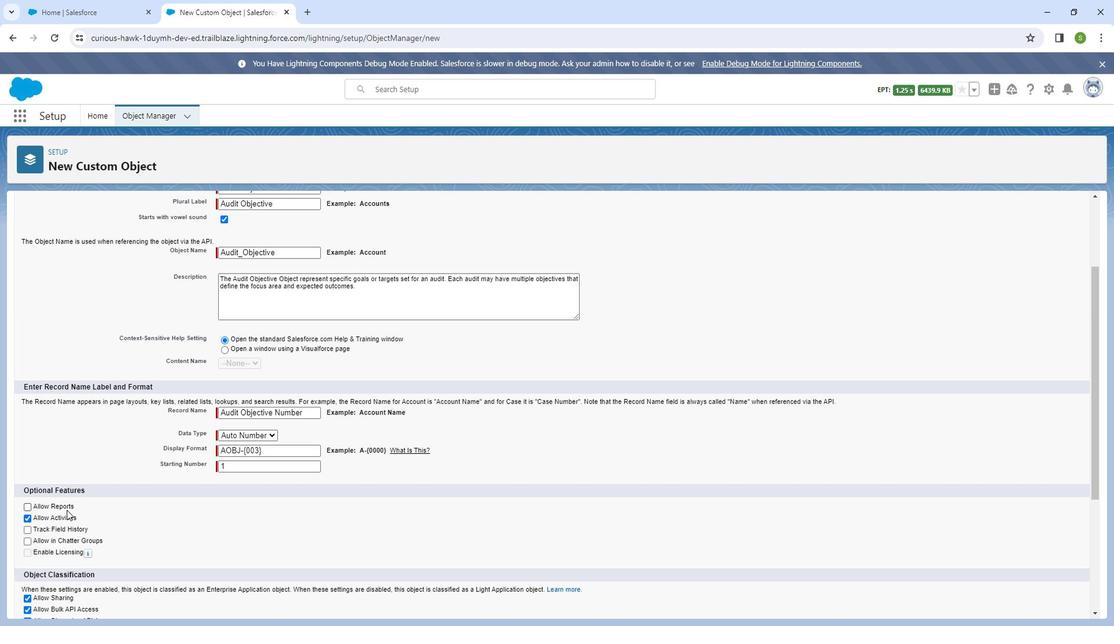 
Action: Mouse moved to (88, 479)
Screenshot: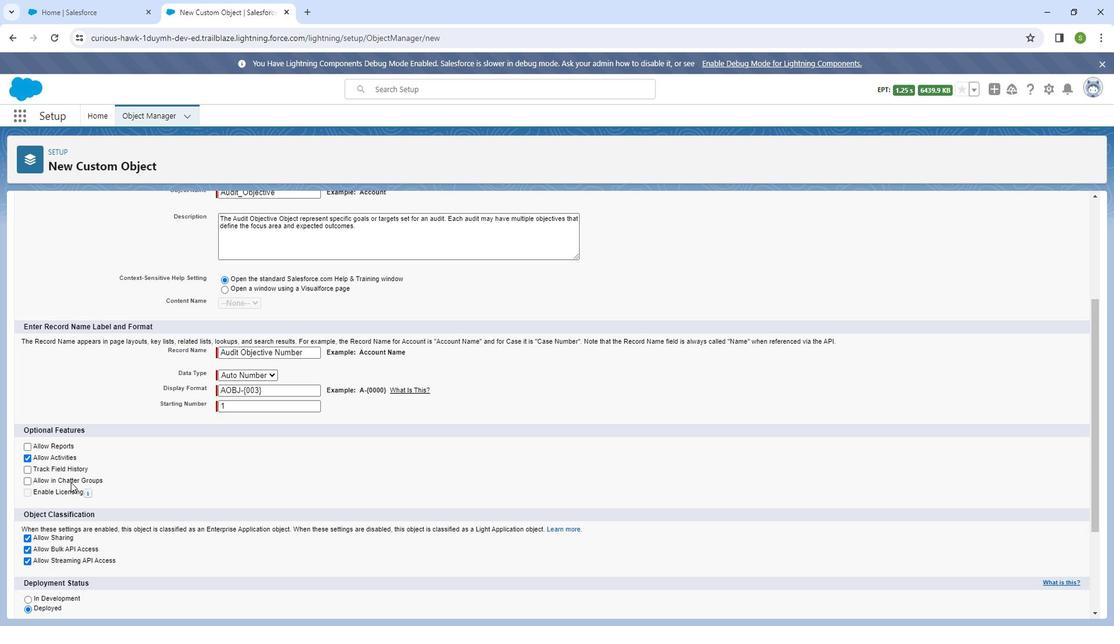 
Action: Mouse pressed left at (88, 479)
Screenshot: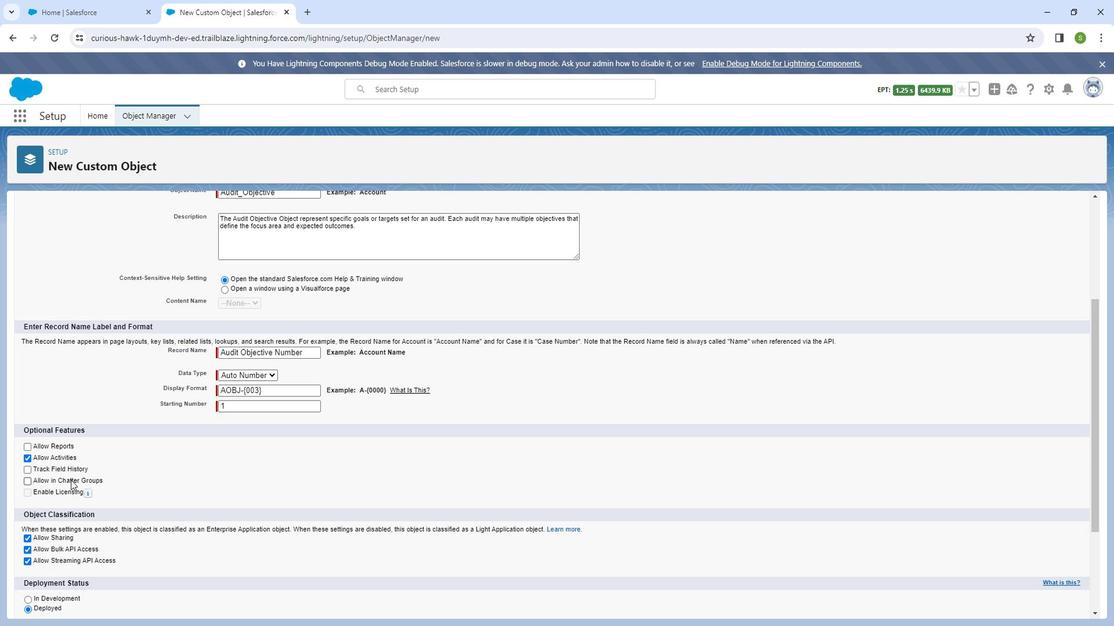 
Action: Mouse moved to (138, 492)
Screenshot: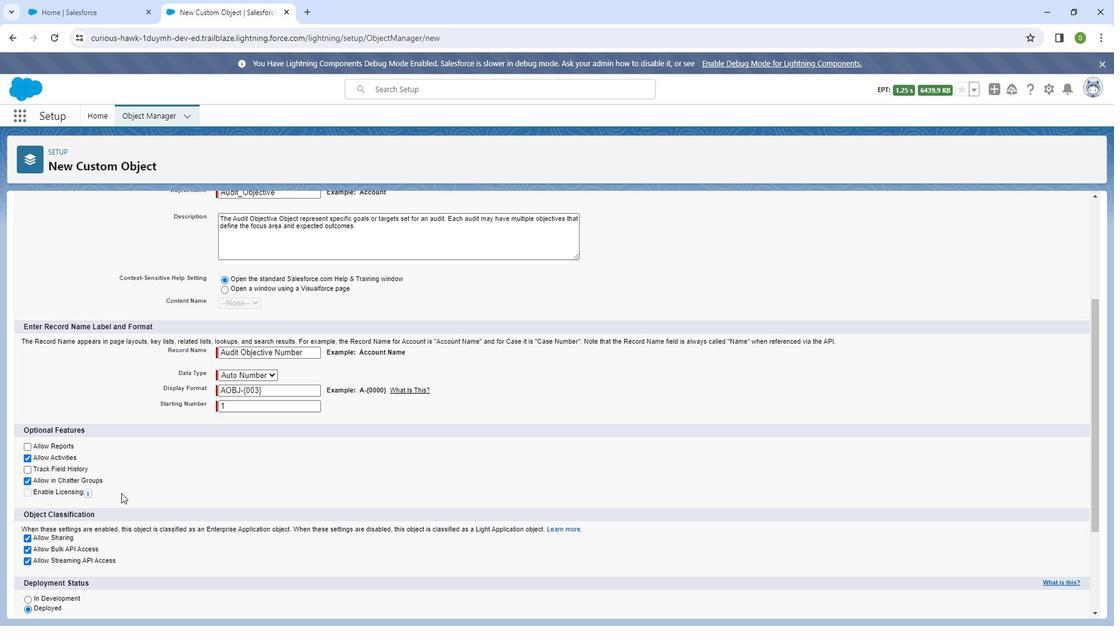 
Action: Mouse scrolled (138, 492) with delta (0, 0)
Screenshot: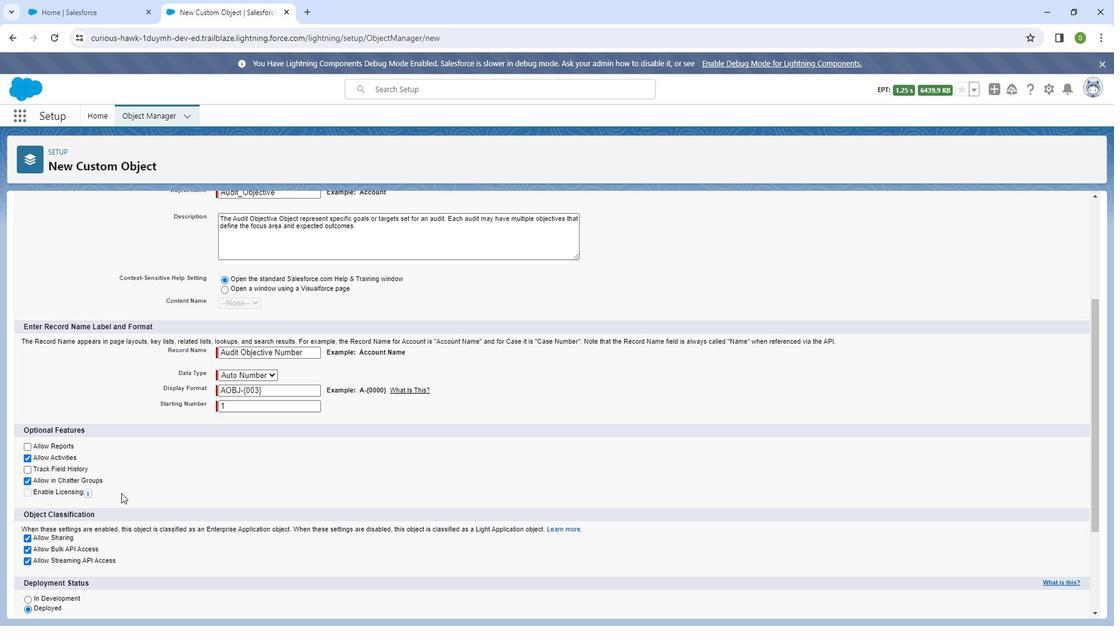 
Action: Mouse moved to (138, 492)
Screenshot: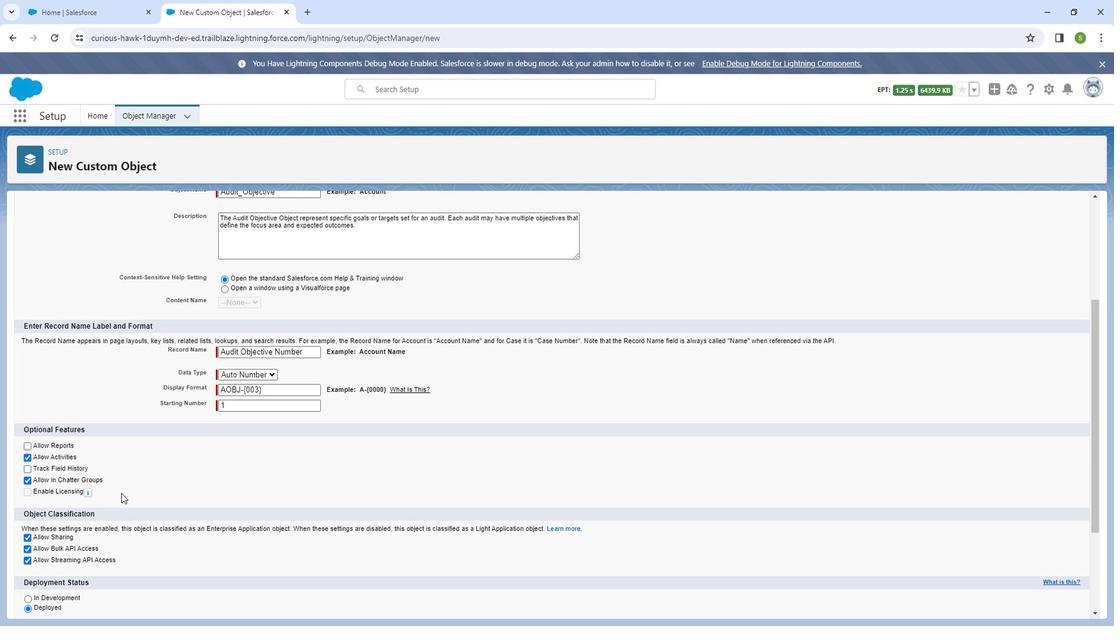 
Action: Mouse scrolled (138, 492) with delta (0, 0)
Screenshot: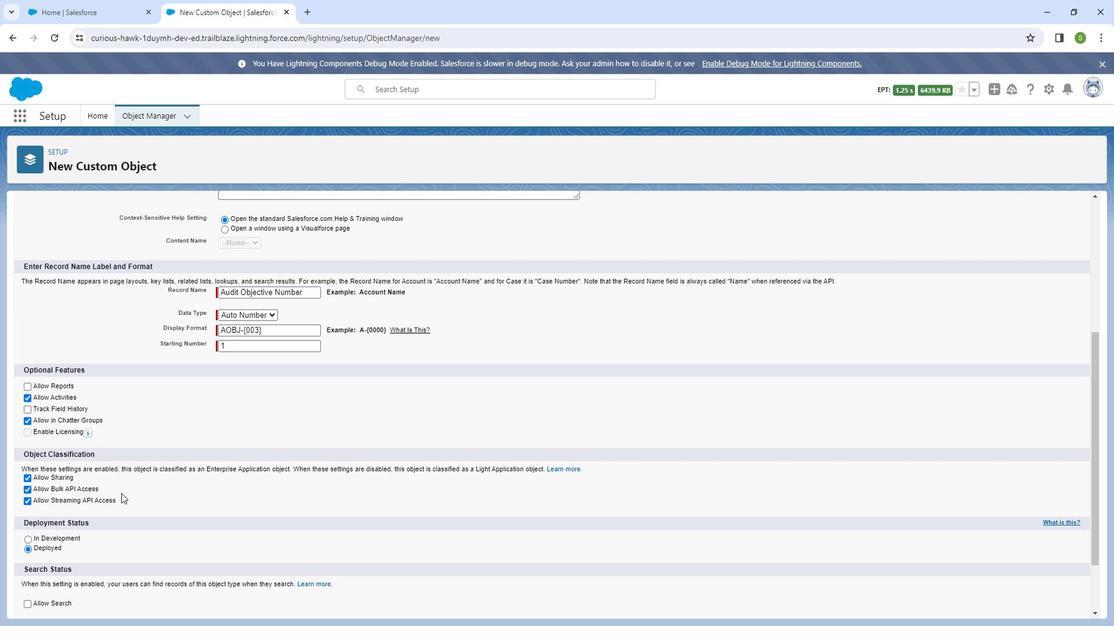 
Action: Mouse moved to (138, 493)
Screenshot: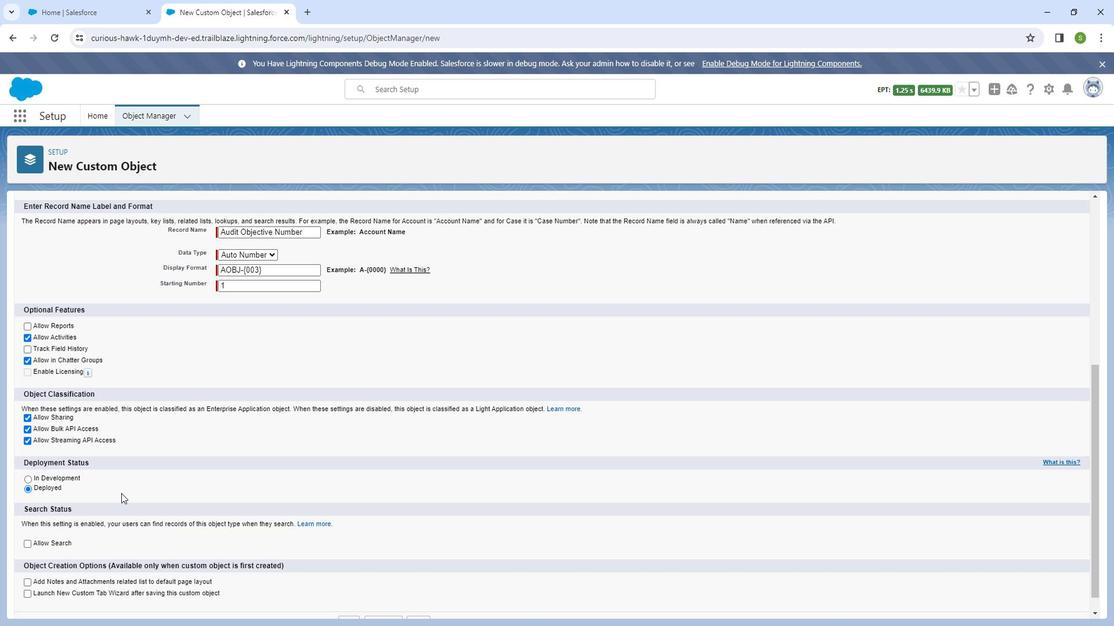 
Action: Mouse scrolled (138, 492) with delta (0, 0)
Screenshot: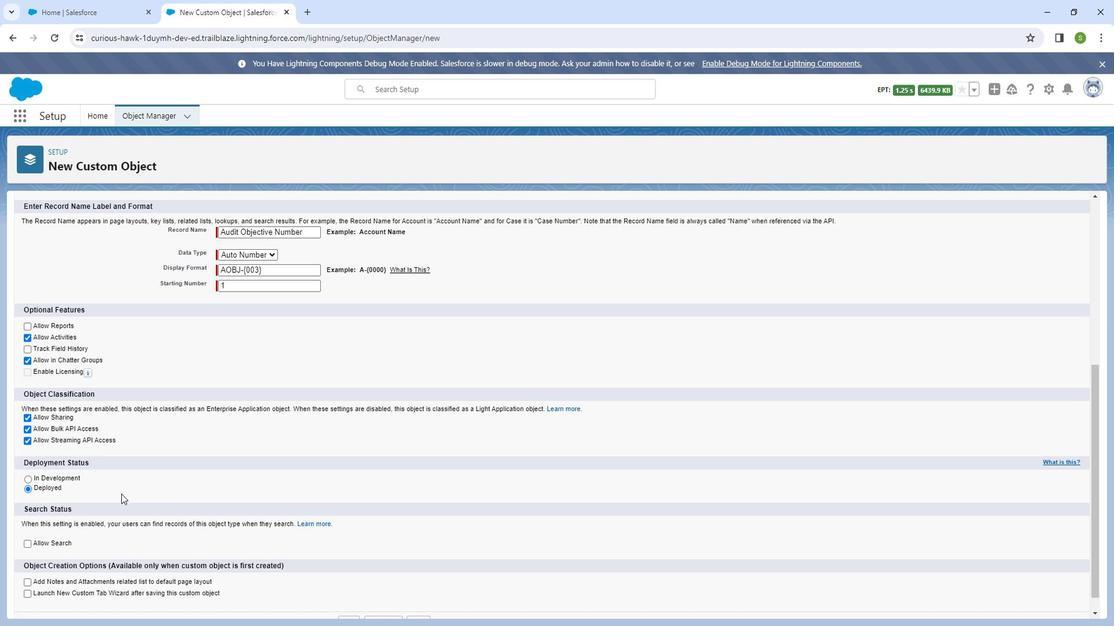 
Action: Mouse moved to (74, 521)
Screenshot: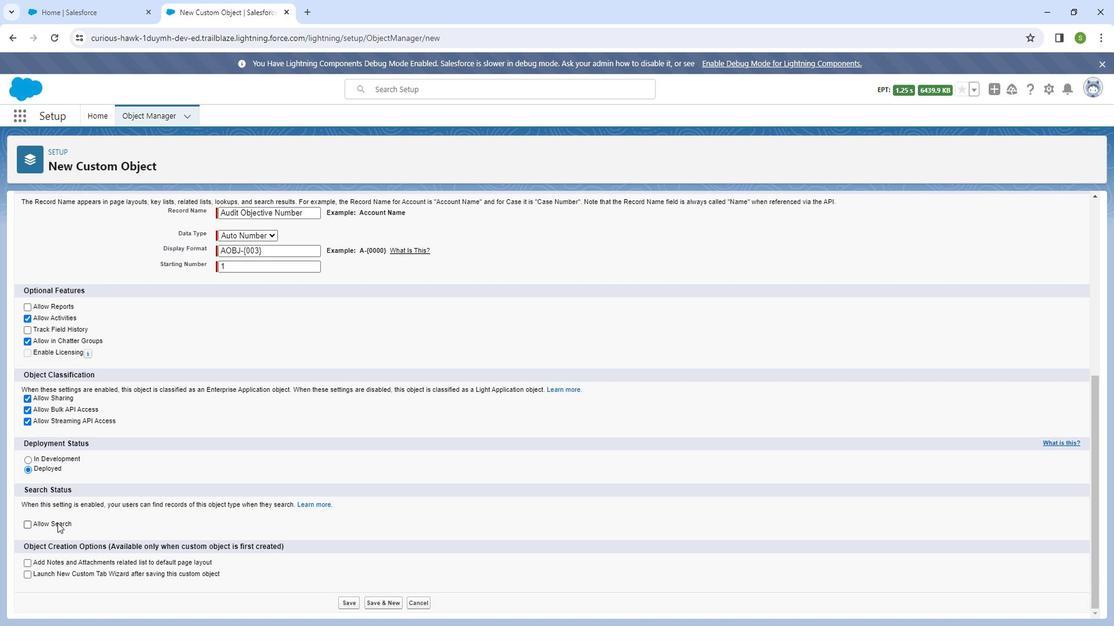 
Action: Mouse pressed left at (74, 521)
Screenshot: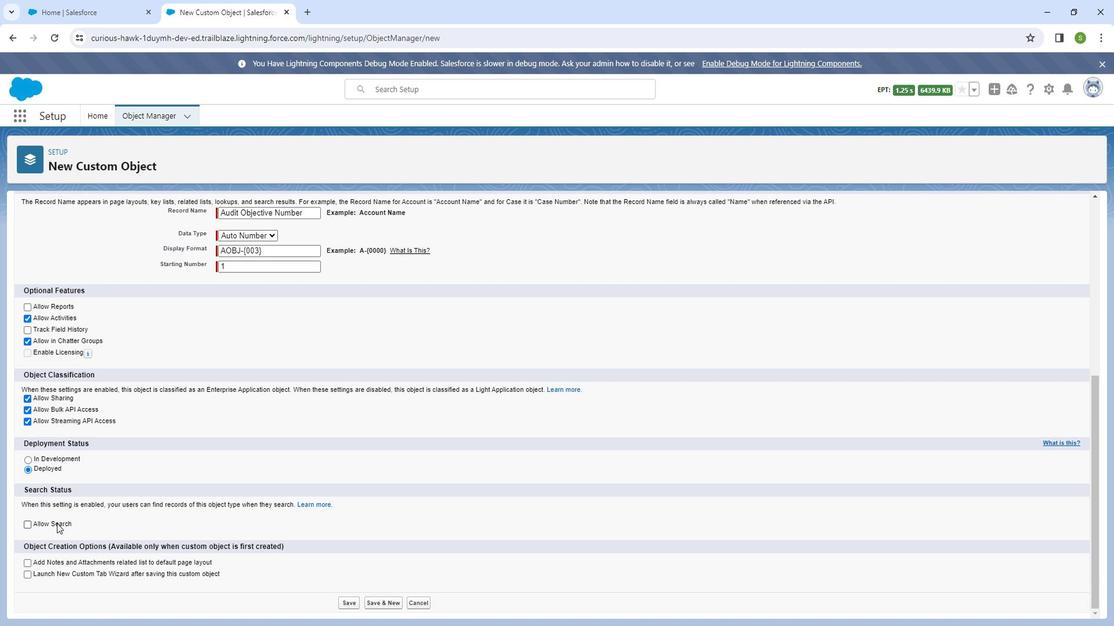 
Action: Mouse moved to (67, 557)
Screenshot: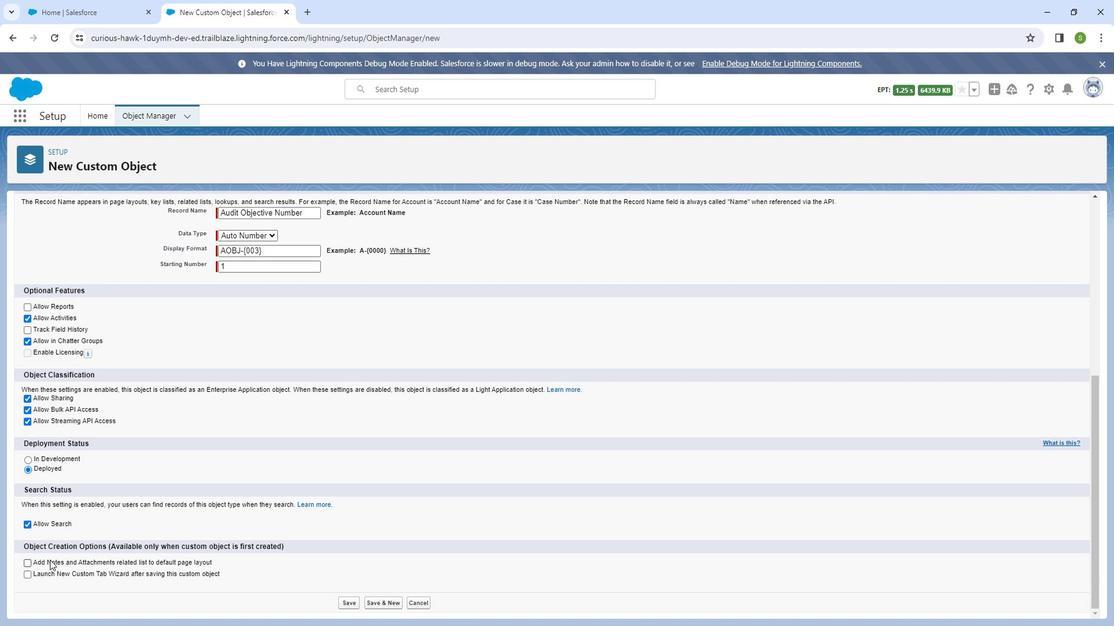 
Action: Mouse pressed left at (67, 557)
Screenshot: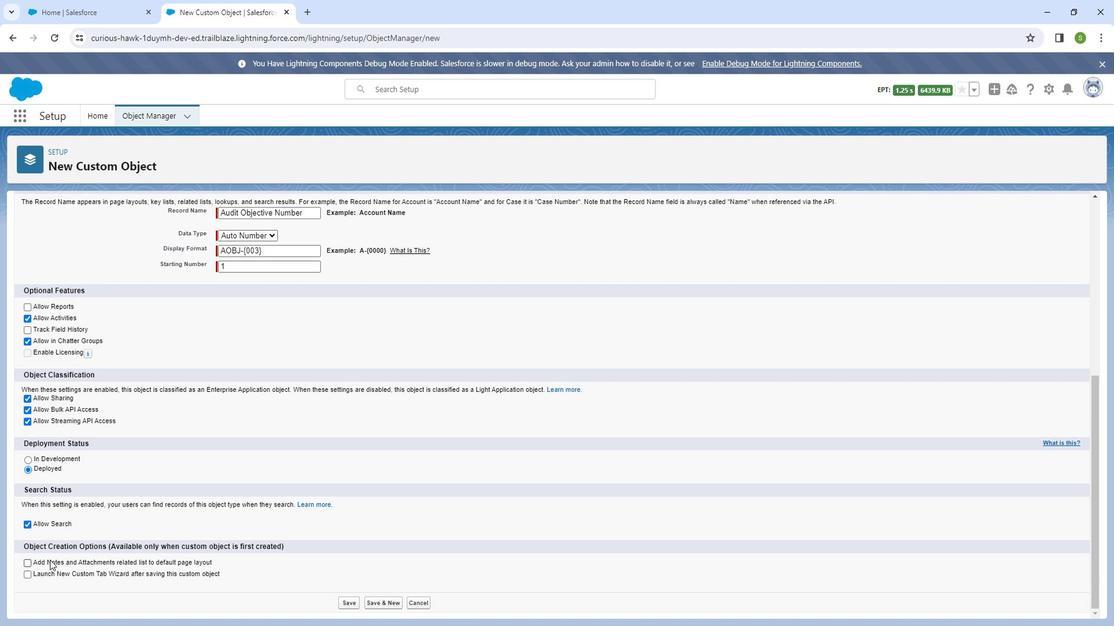 
Action: Mouse moved to (365, 600)
Screenshot: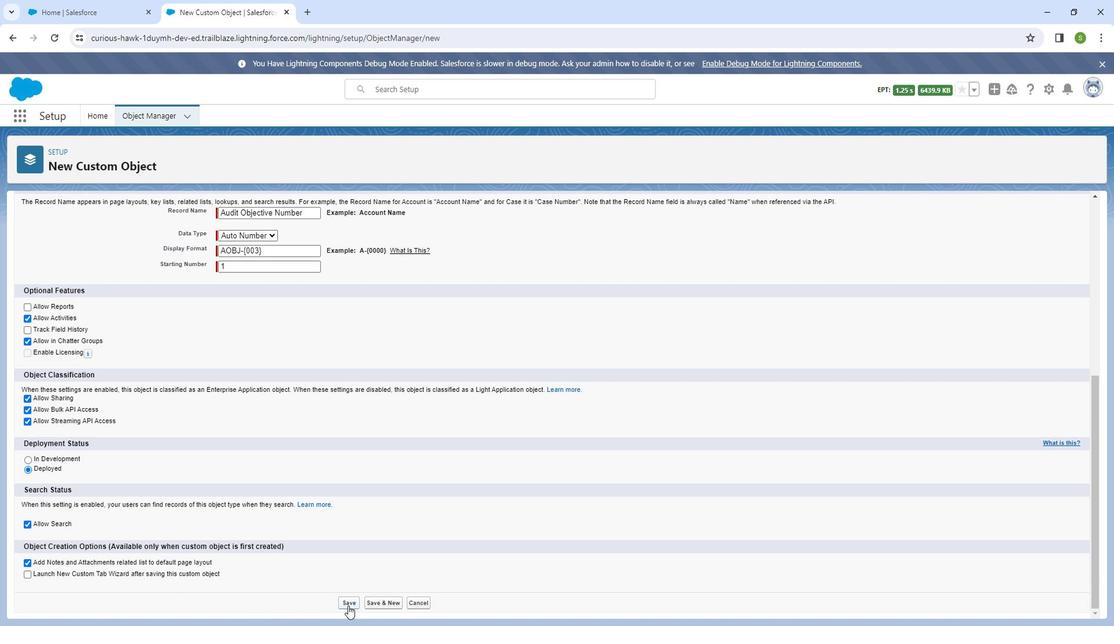 
Action: Mouse pressed left at (365, 600)
Screenshot: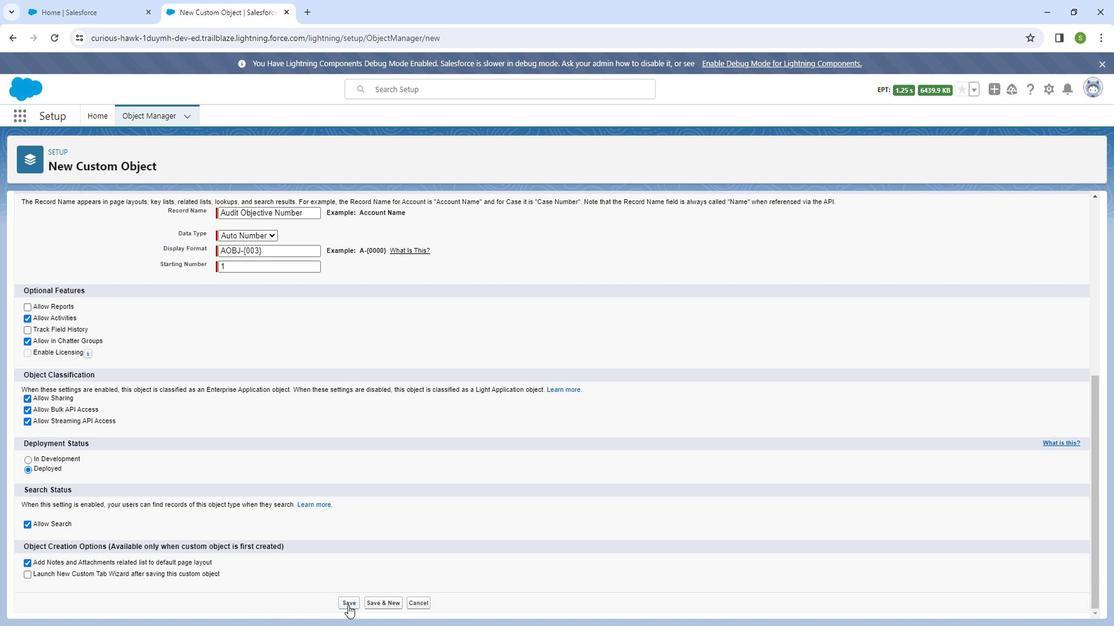 
Action: Mouse moved to (394, 493)
Screenshot: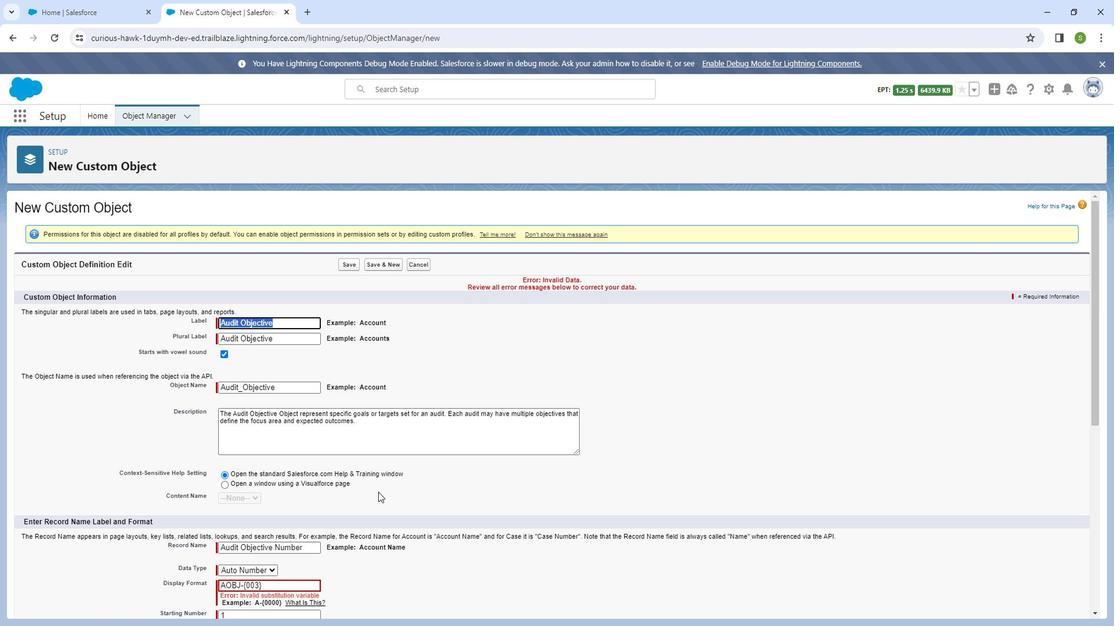 
Action: Mouse scrolled (394, 493) with delta (0, 0)
Screenshot: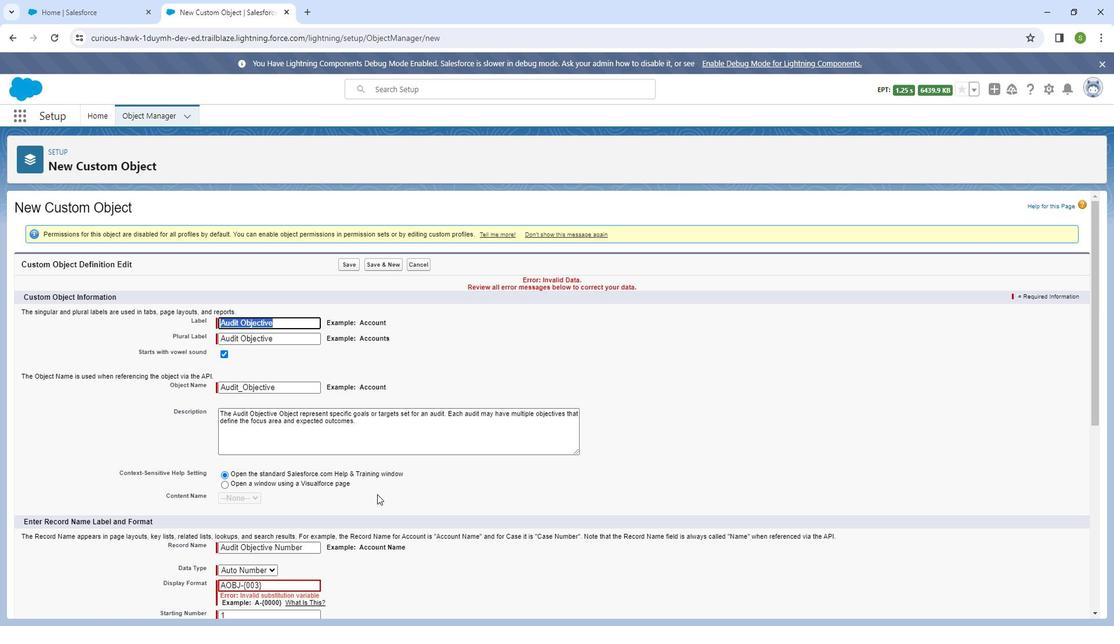 
Action: Mouse moved to (275, 523)
Screenshot: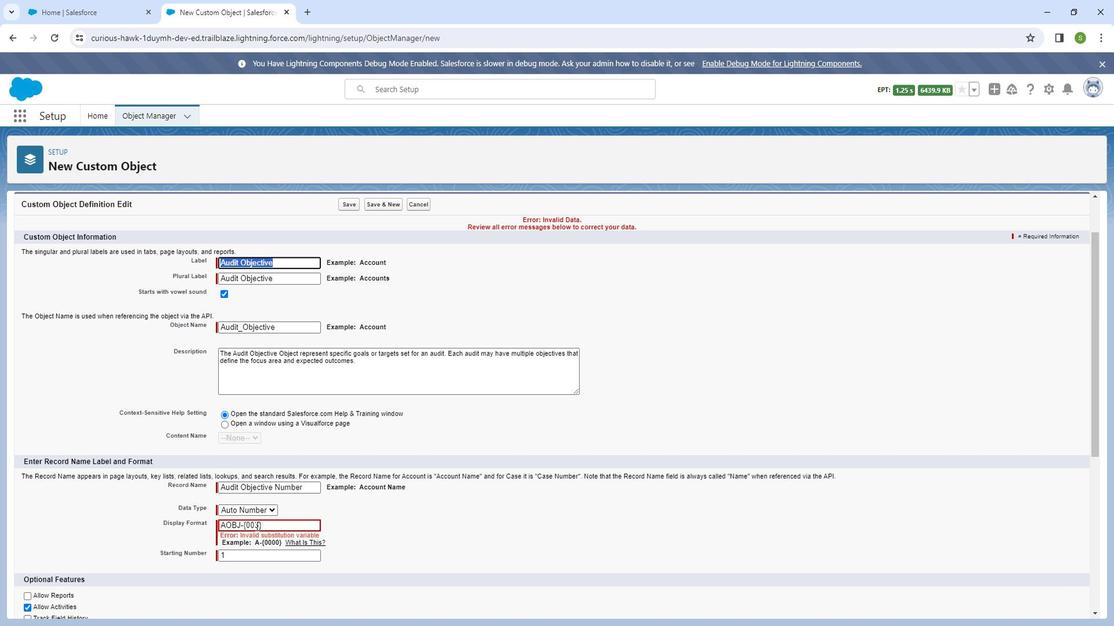 
Action: Mouse pressed left at (275, 523)
Screenshot: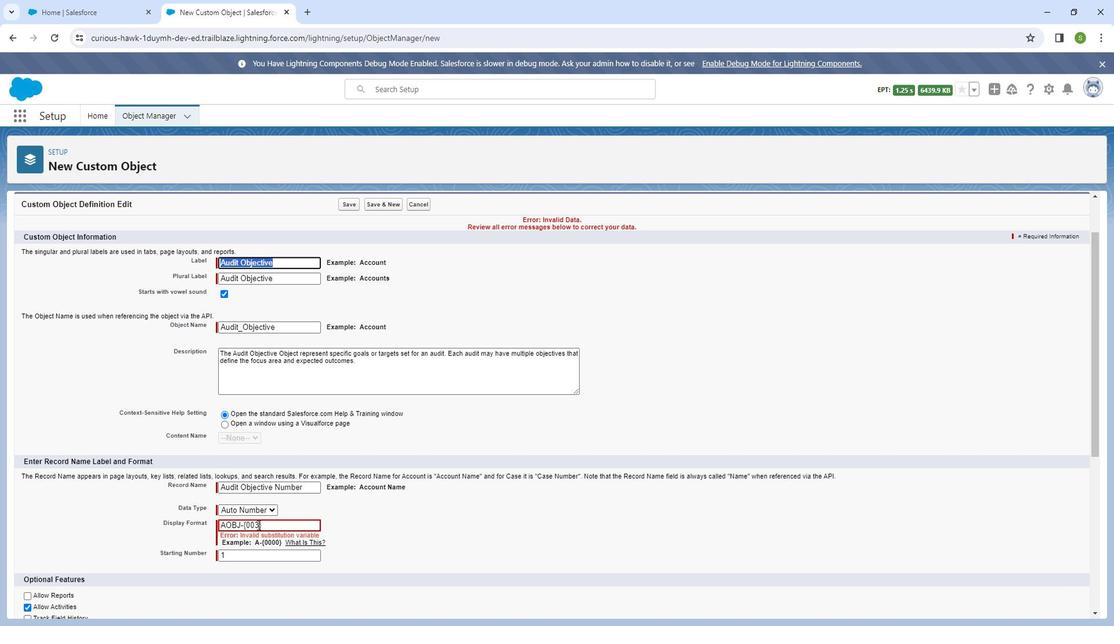 
Action: Mouse moved to (315, 536)
Screenshot: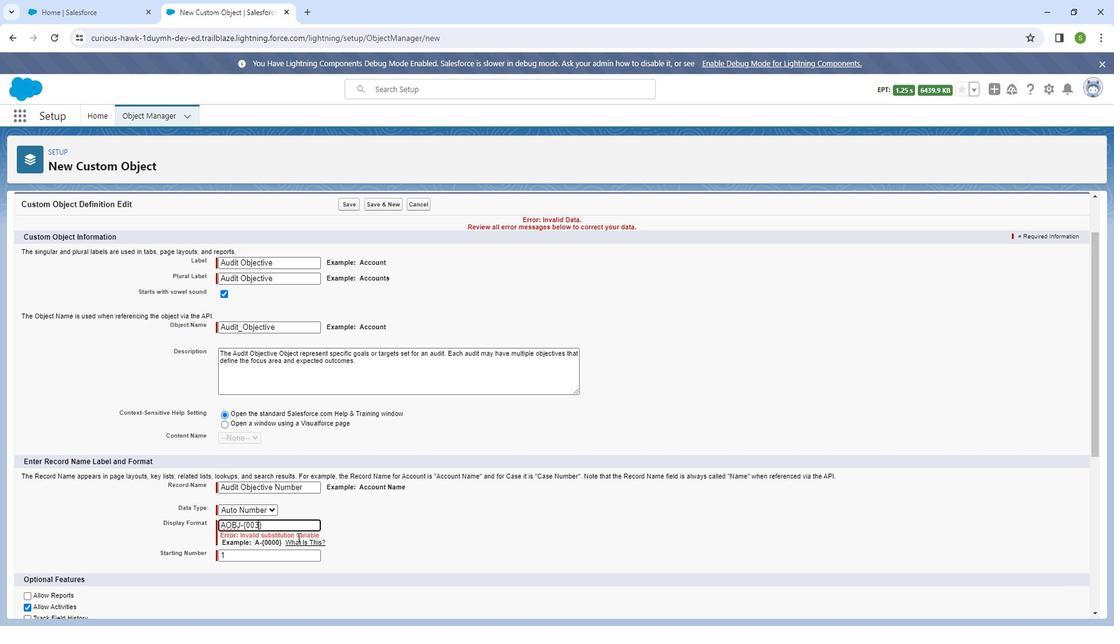 
Action: Key pressed <Key.backspace>
Screenshot: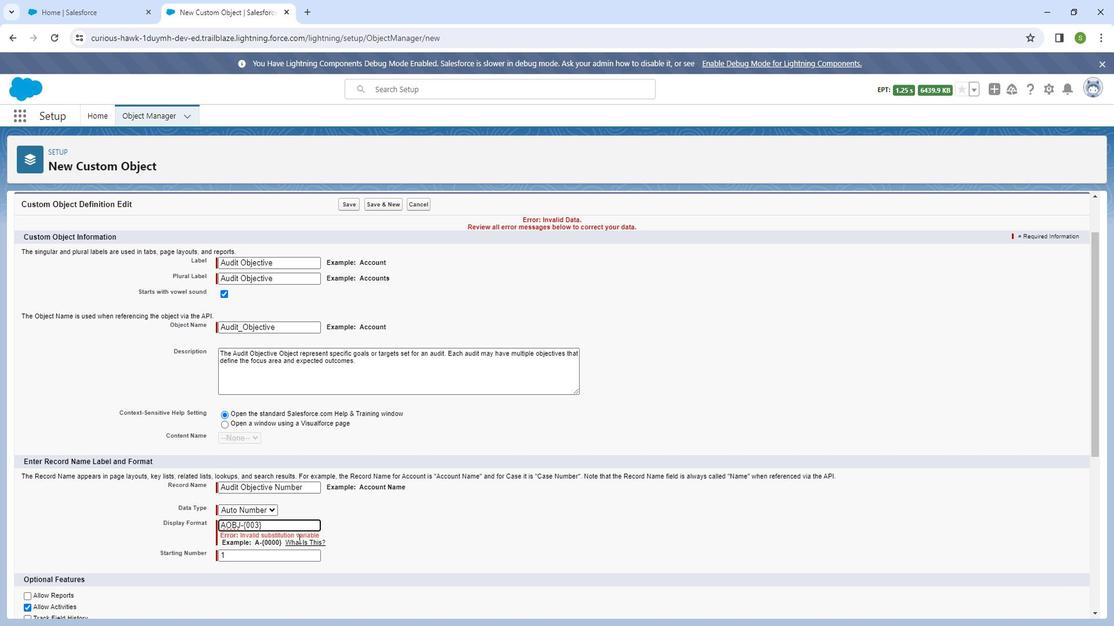 
Action: Mouse moved to (314, 536)
Screenshot: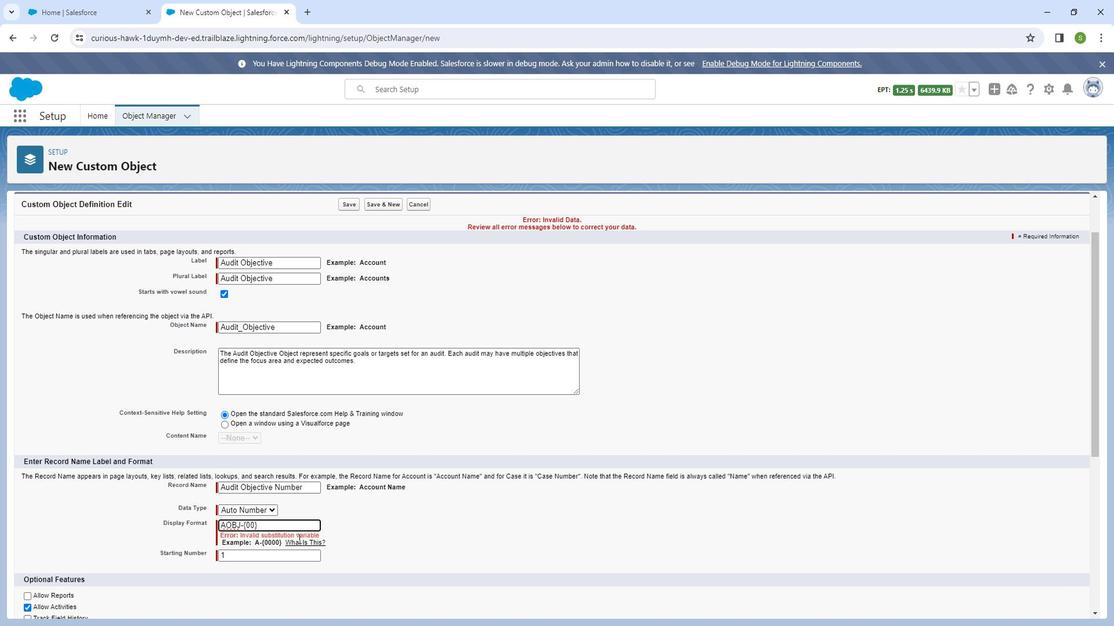 
Action: Key pressed 0
Screenshot: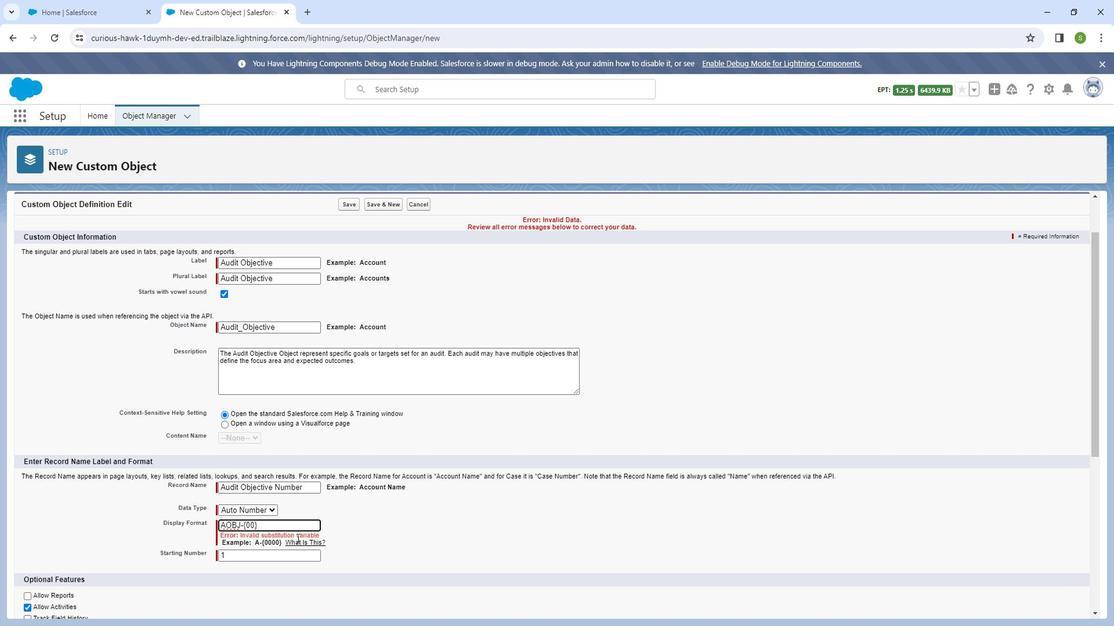 
Action: Mouse moved to (367, 216)
Screenshot: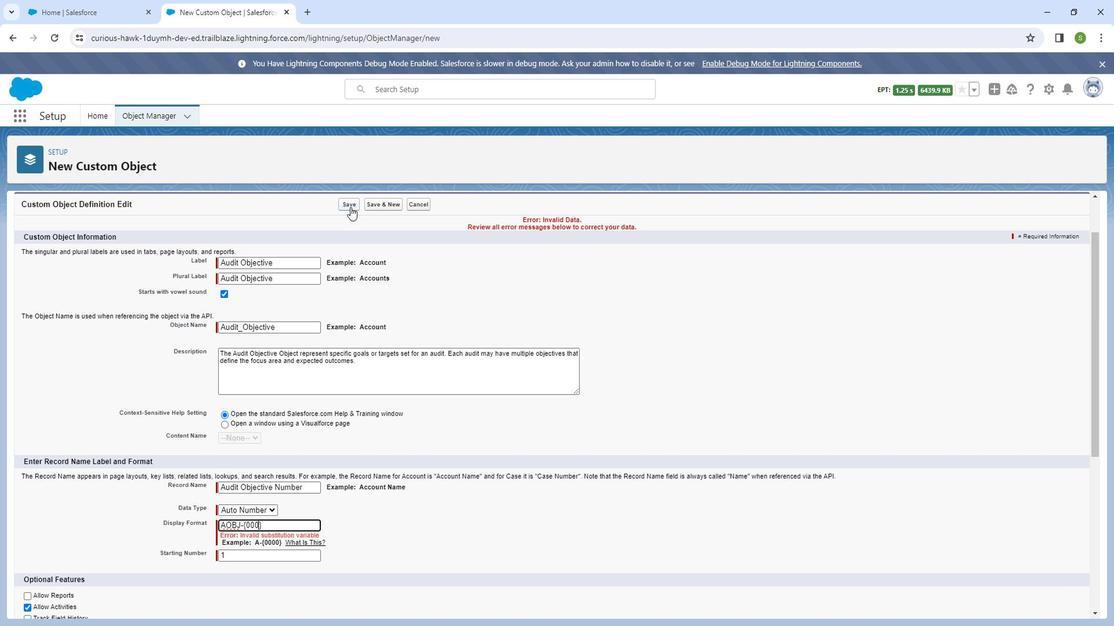 
Action: Mouse pressed left at (367, 216)
Screenshot: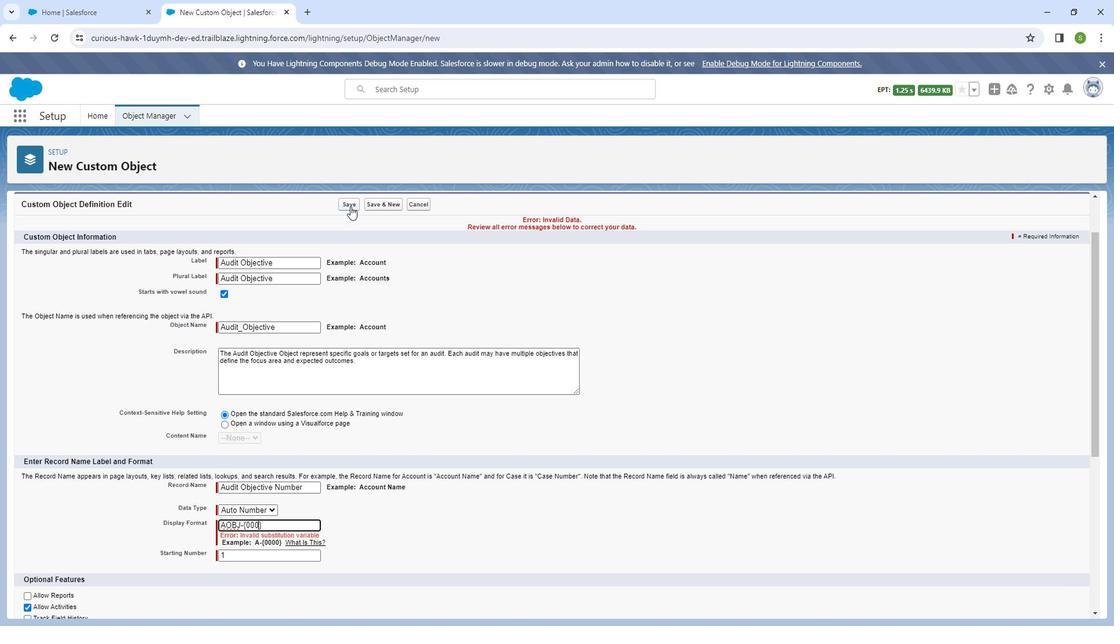
Action: Mouse moved to (840, 290)
Screenshot: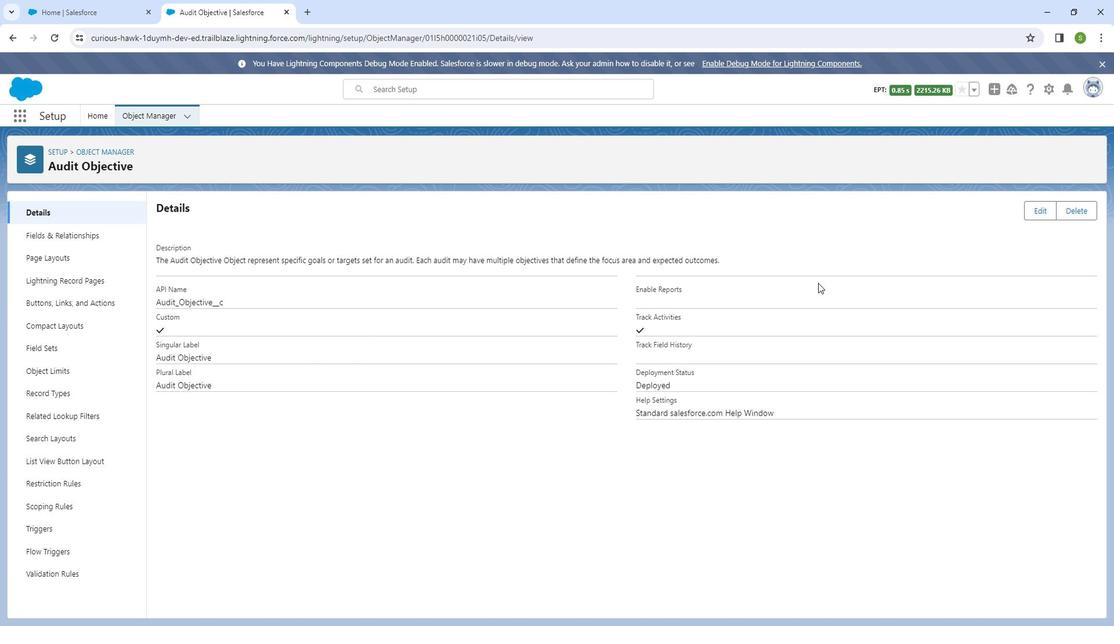 
